 Task: Search one way flight ticket for 5 adults, 2 children, 1 infant in seat and 2 infants on lap in economy from Baton Rouge: Baton Rouge Metropolitan Airport (ryan Field) to Indianapolis: Indianapolis International Airport on 8-5-2023. Choice of flights is Southwest. Number of bags: 6 checked bags. Price is upto 55000. Outbound departure time preference is 13:45.
Action: Mouse moved to (313, 282)
Screenshot: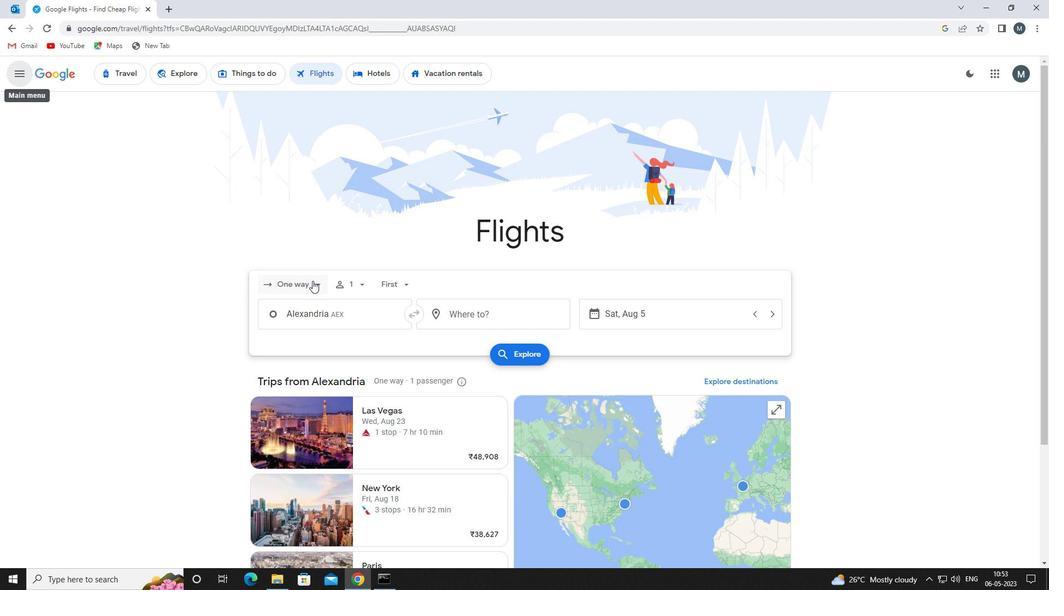 
Action: Mouse pressed left at (313, 282)
Screenshot: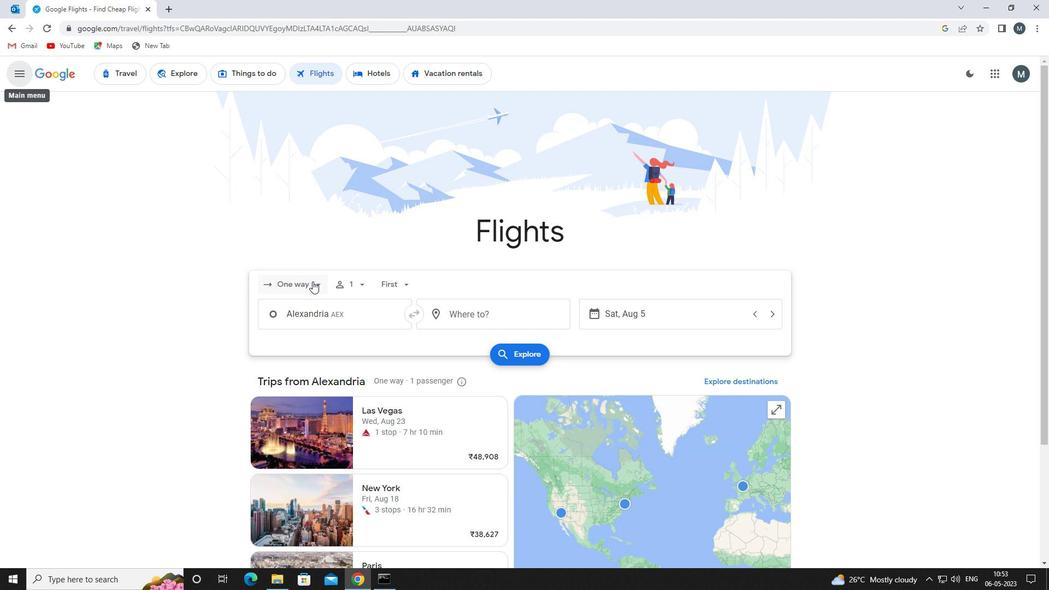 
Action: Mouse moved to (312, 334)
Screenshot: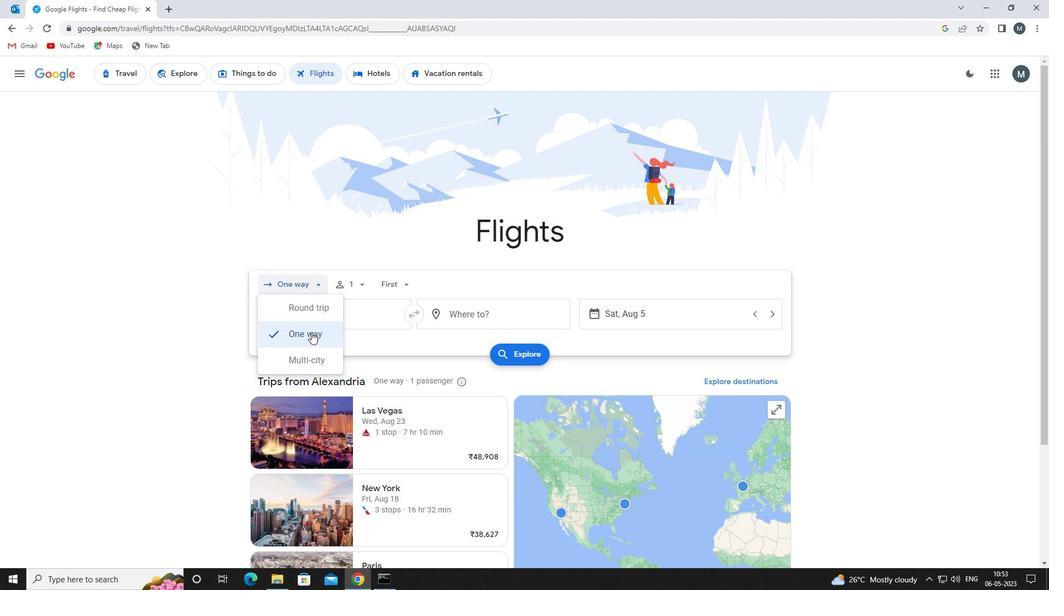 
Action: Mouse pressed left at (312, 334)
Screenshot: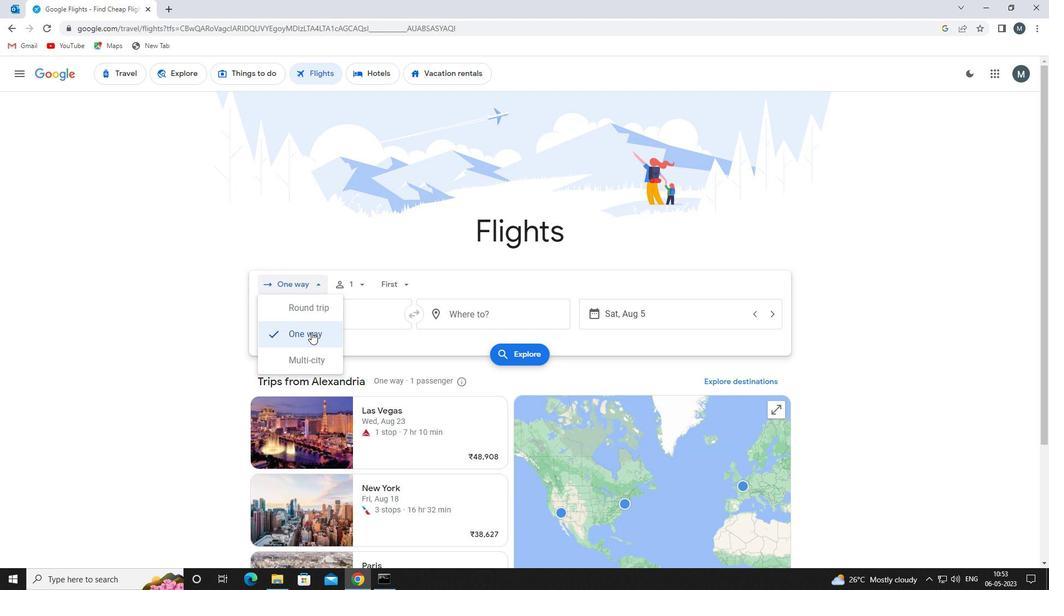 
Action: Mouse moved to (358, 284)
Screenshot: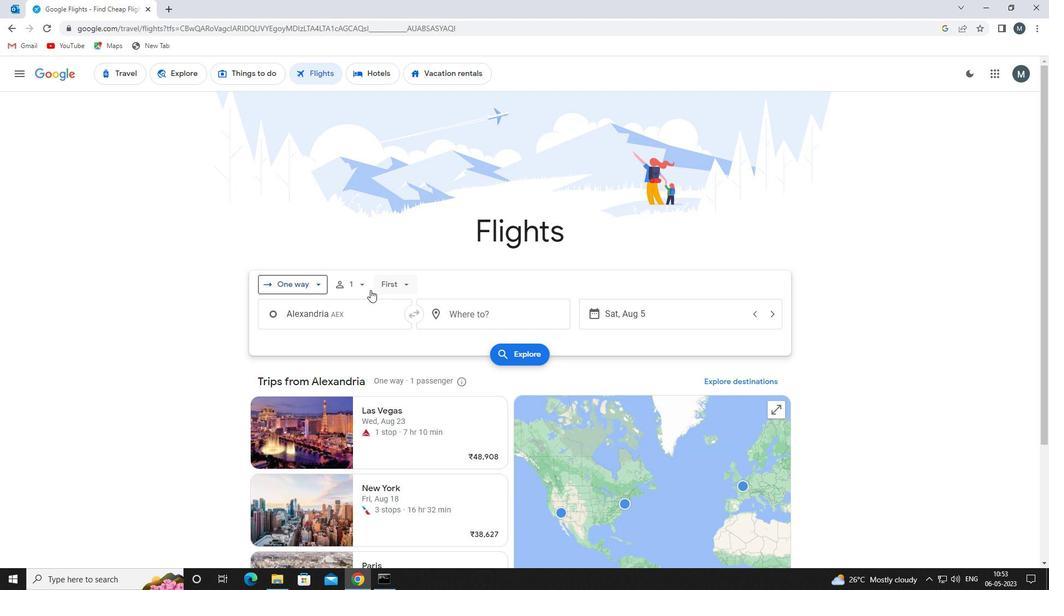 
Action: Mouse pressed left at (358, 284)
Screenshot: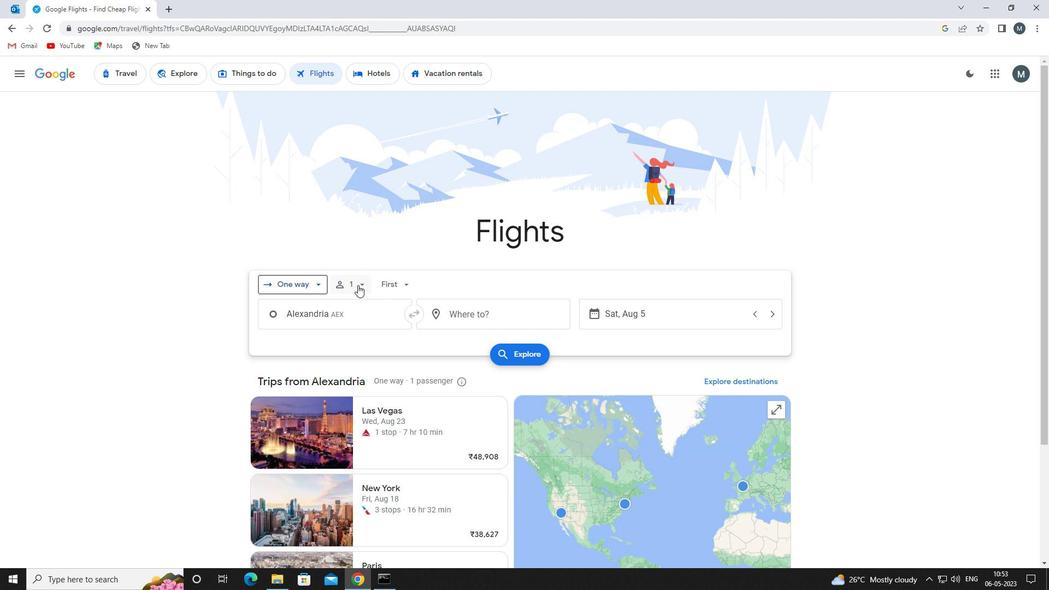 
Action: Mouse moved to (446, 311)
Screenshot: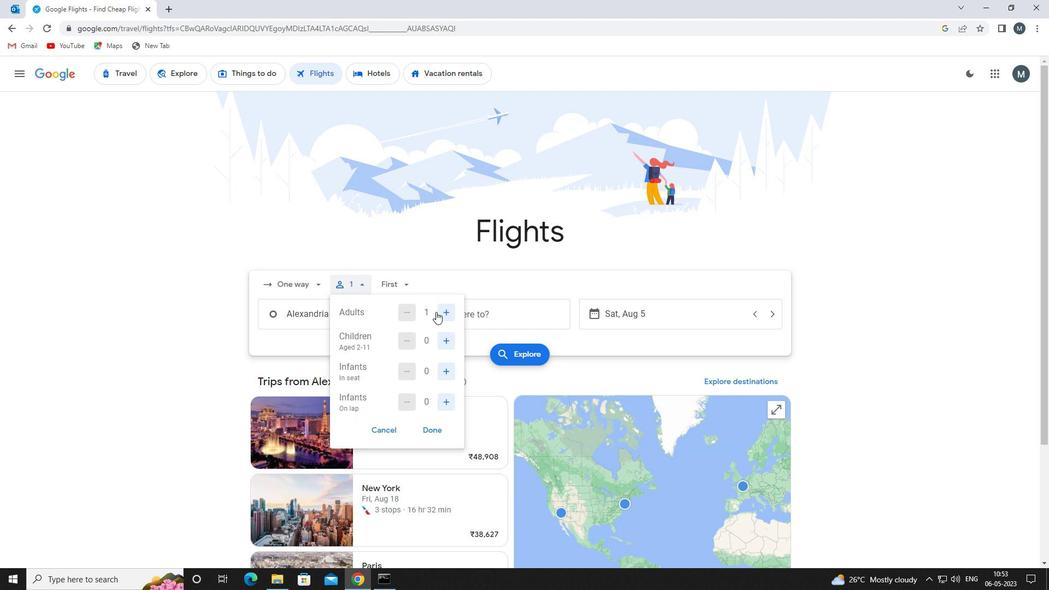 
Action: Mouse pressed left at (446, 311)
Screenshot: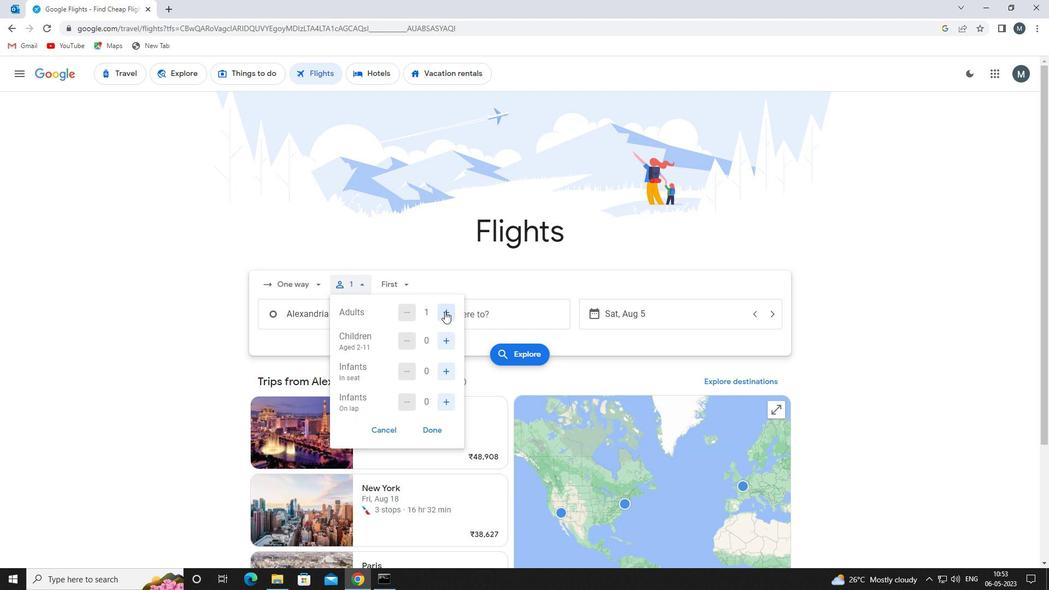 
Action: Mouse pressed left at (446, 311)
Screenshot: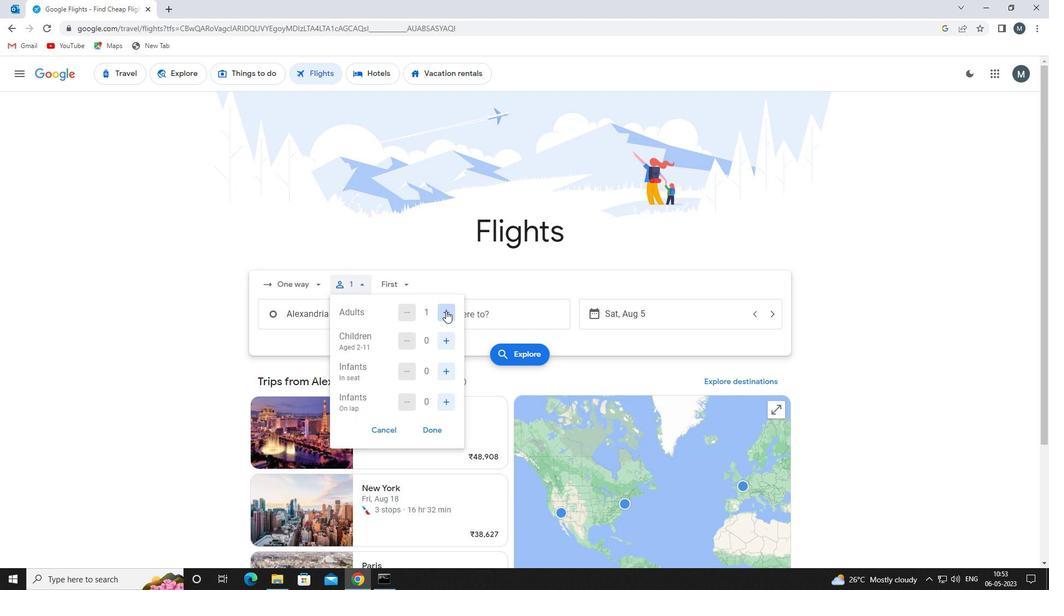
Action: Mouse pressed left at (446, 311)
Screenshot: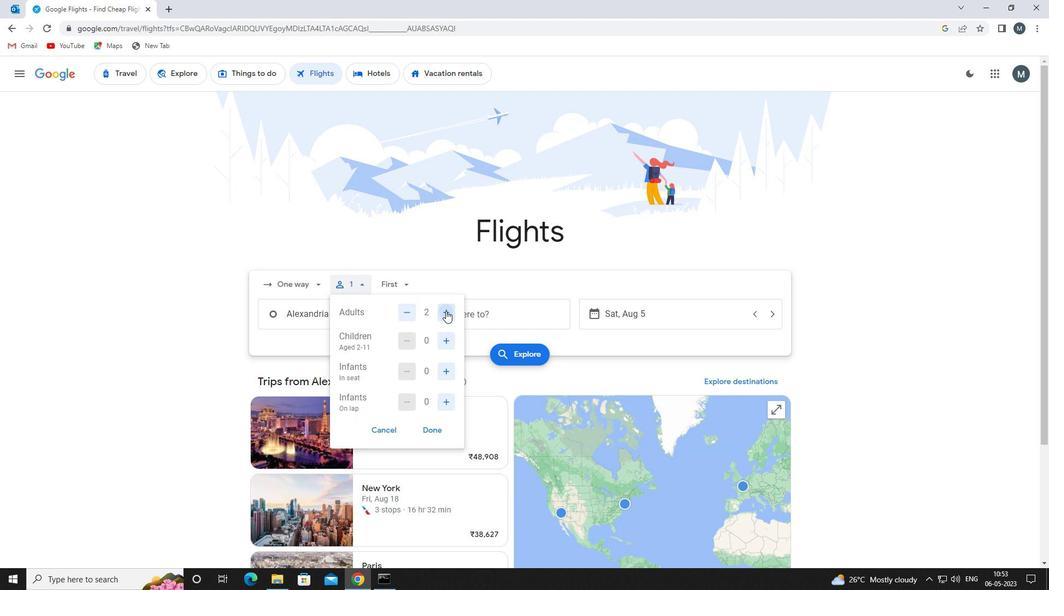 
Action: Mouse pressed left at (446, 311)
Screenshot: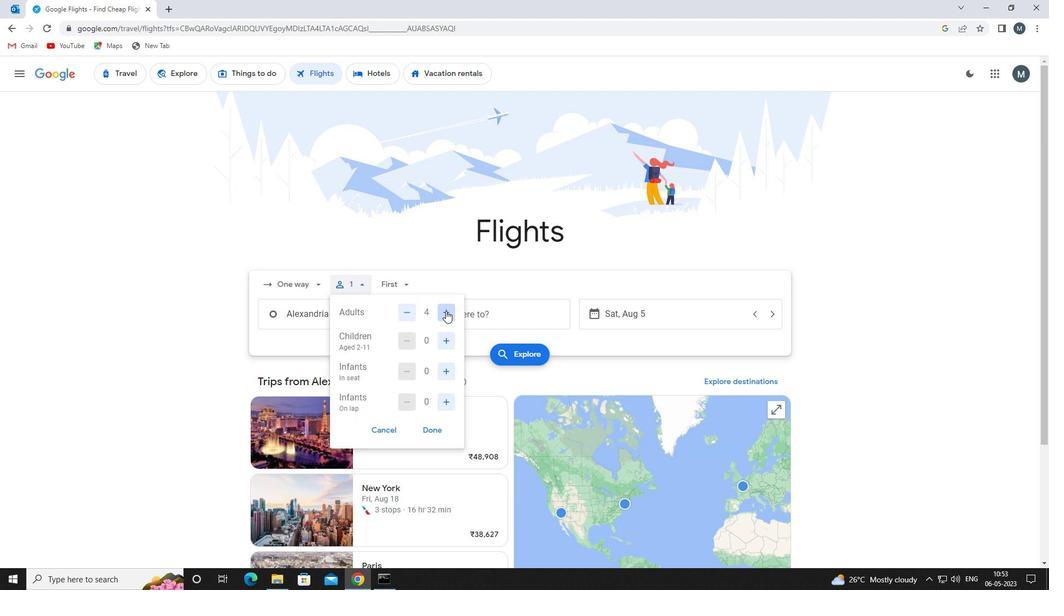 
Action: Mouse moved to (450, 341)
Screenshot: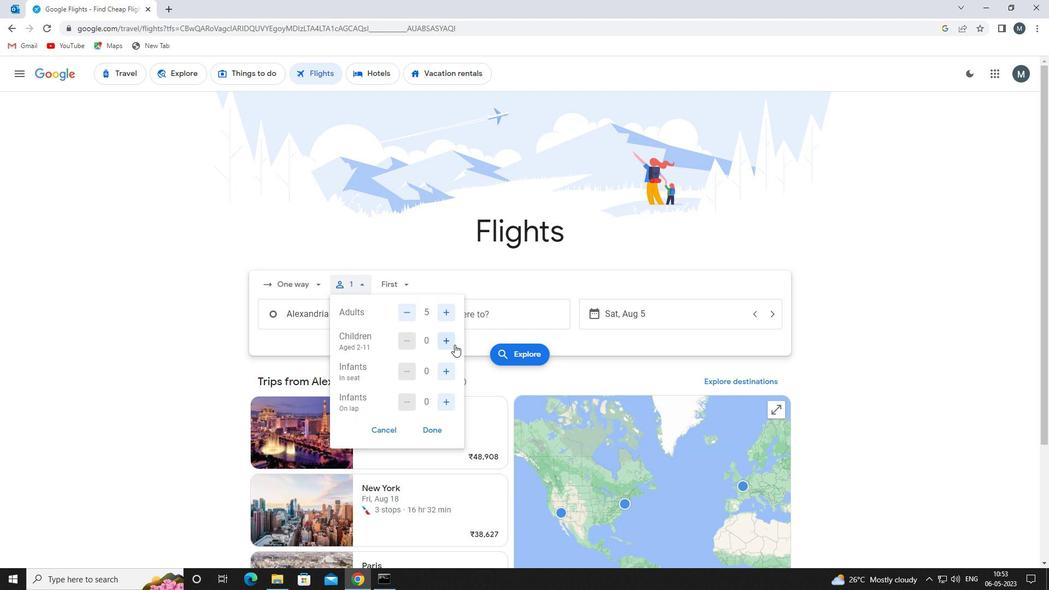 
Action: Mouse pressed left at (450, 341)
Screenshot: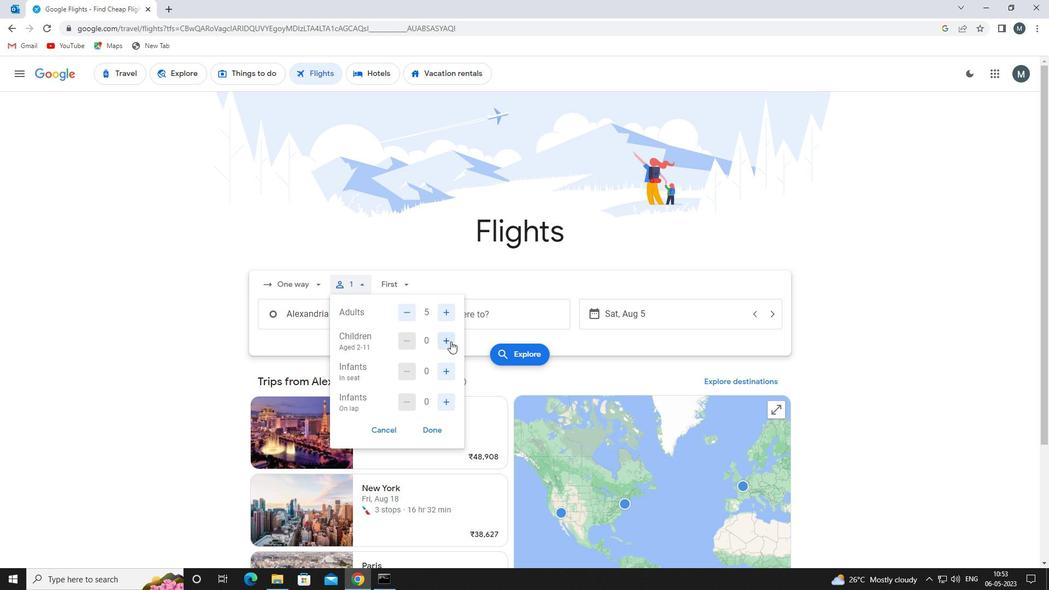
Action: Mouse pressed left at (450, 341)
Screenshot: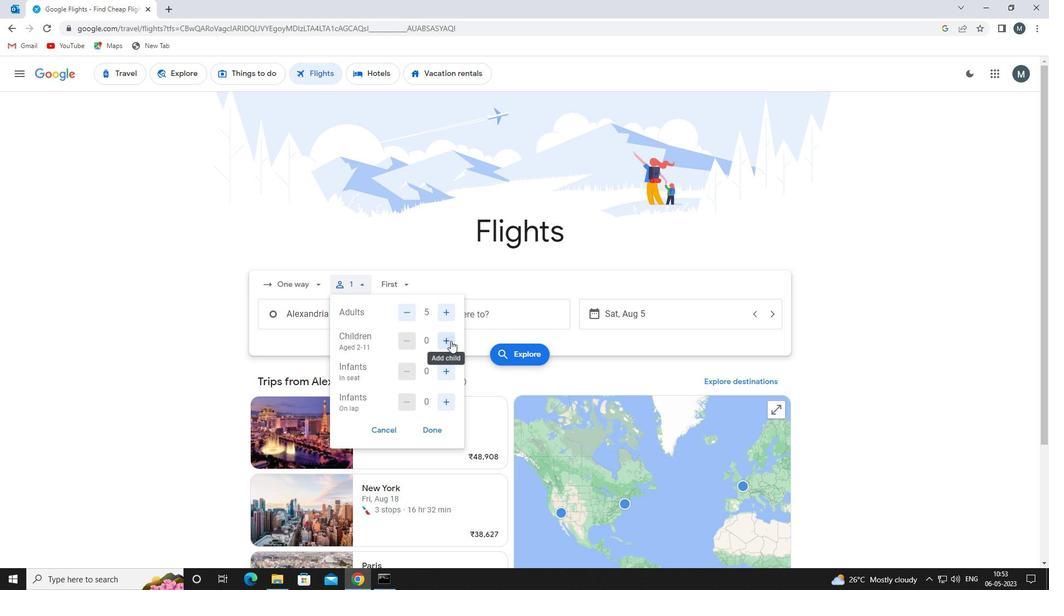 
Action: Mouse moved to (452, 375)
Screenshot: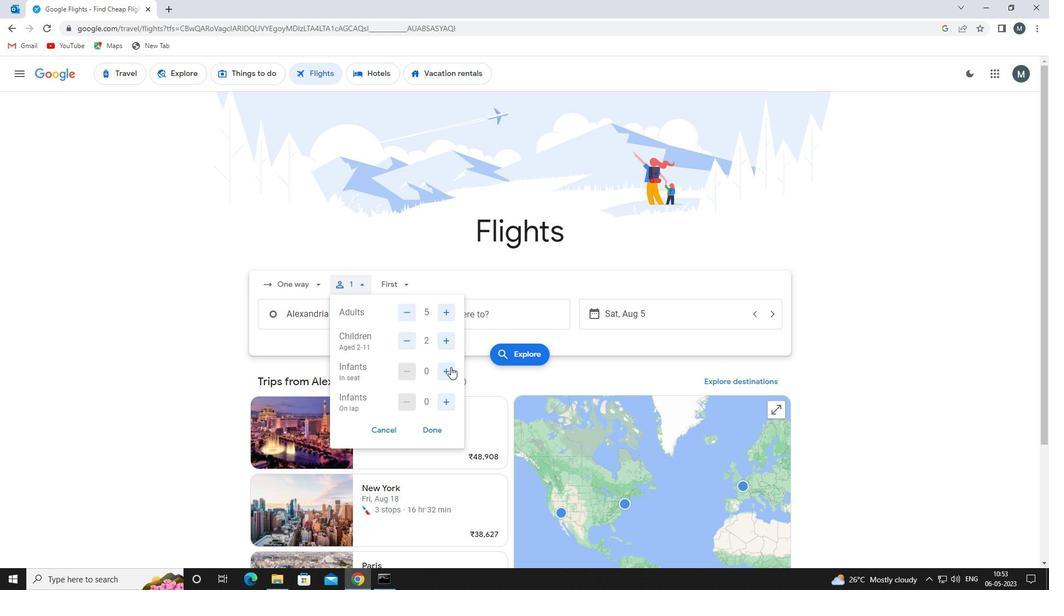 
Action: Mouse pressed left at (452, 375)
Screenshot: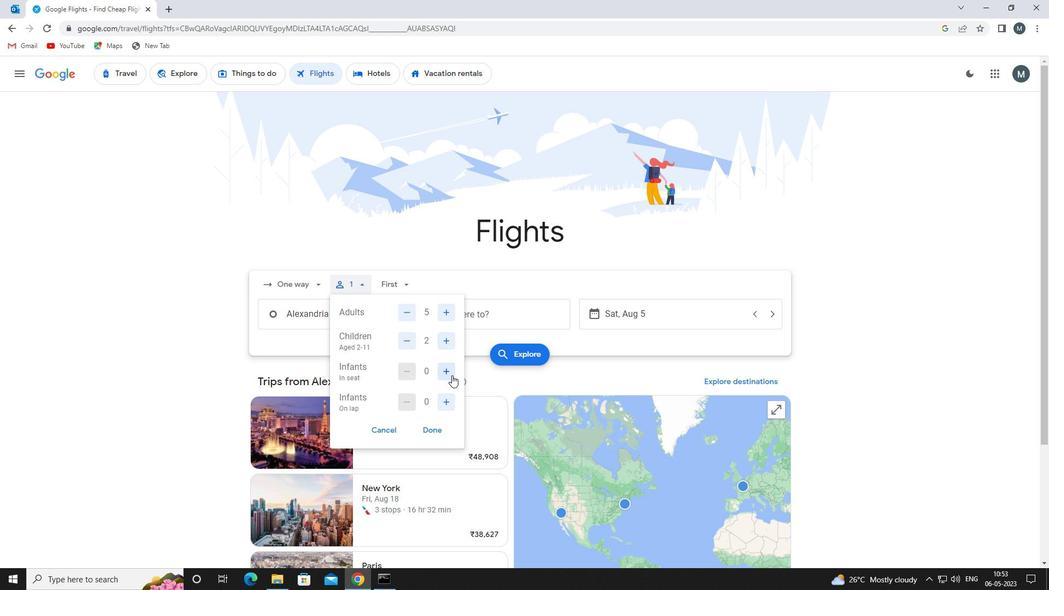 
Action: Mouse moved to (449, 397)
Screenshot: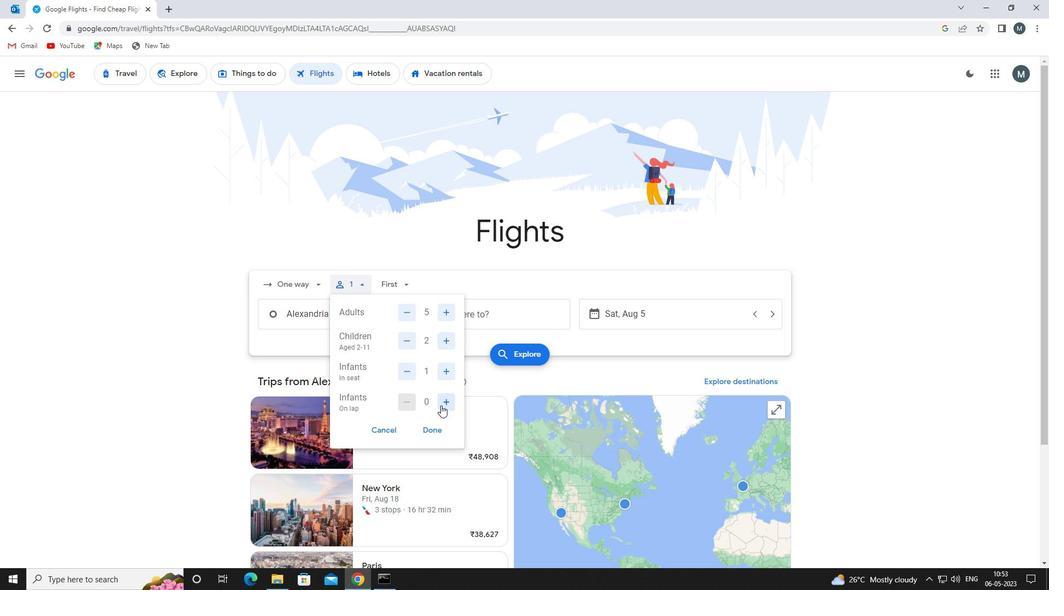 
Action: Mouse pressed left at (449, 397)
Screenshot: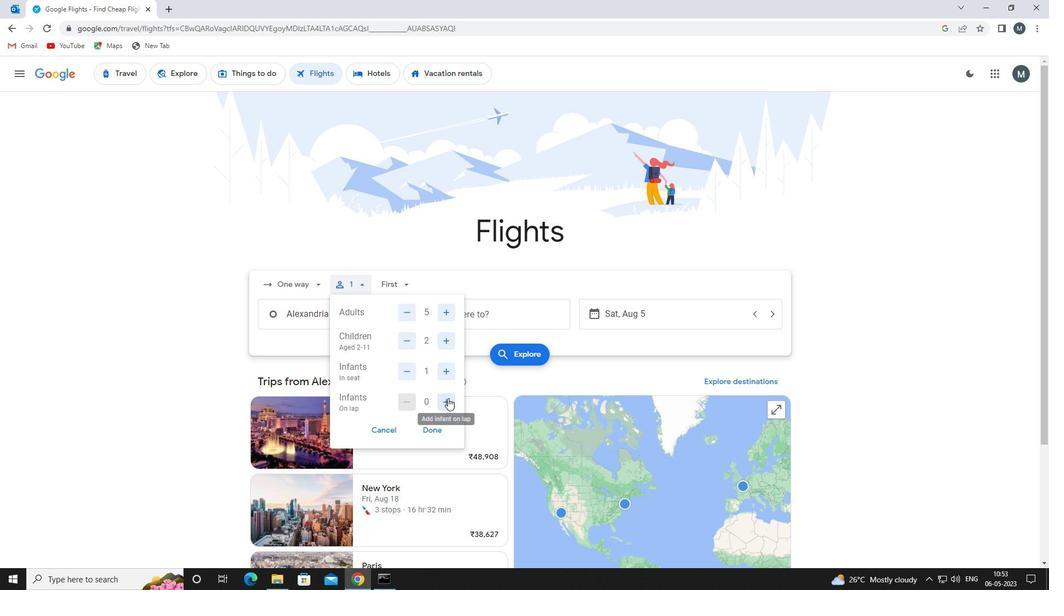 
Action: Mouse pressed left at (449, 397)
Screenshot: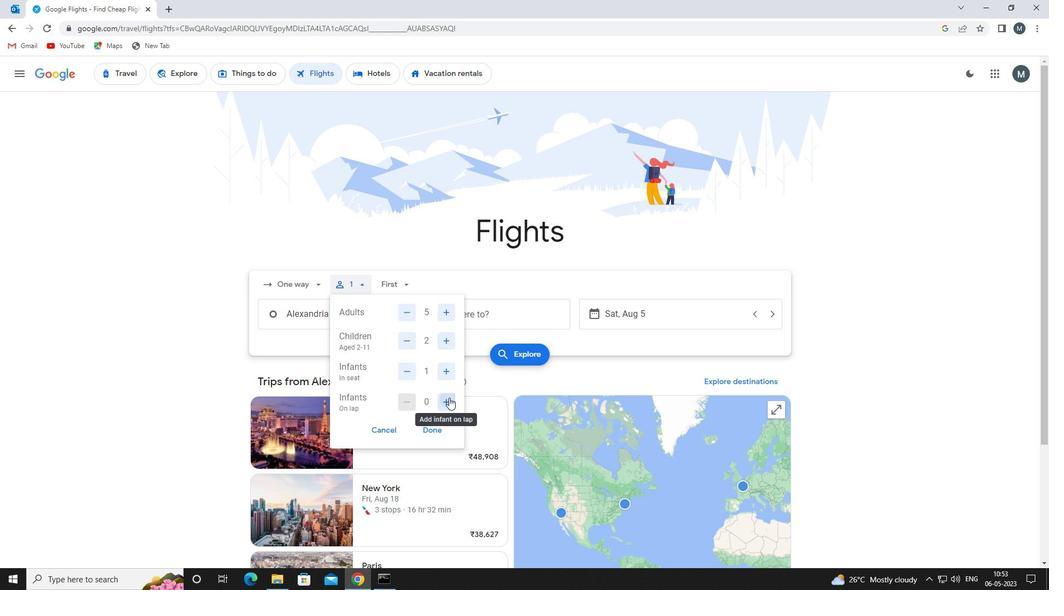 
Action: Mouse moved to (405, 403)
Screenshot: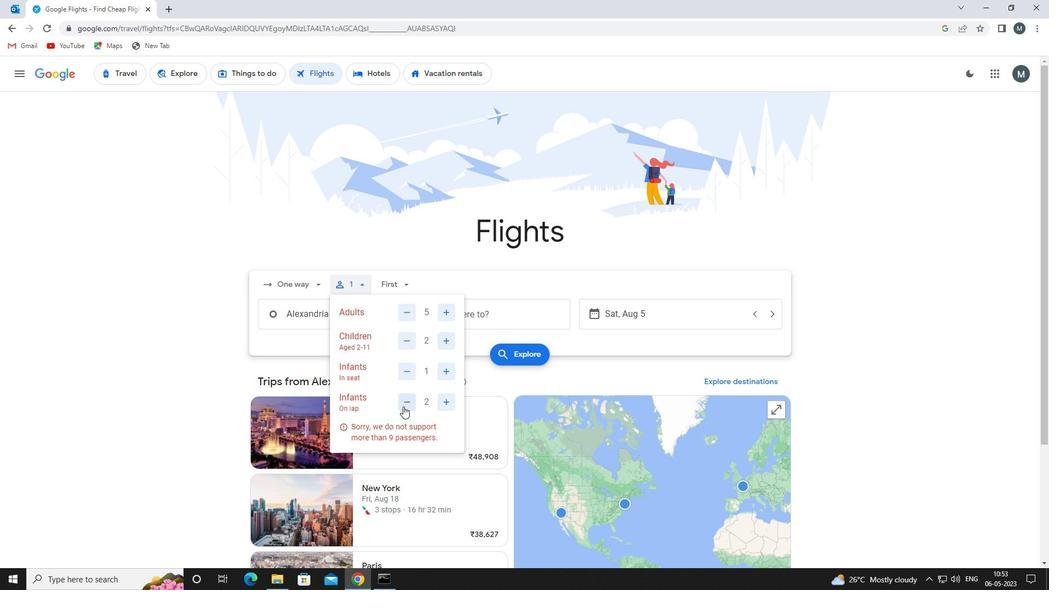 
Action: Mouse pressed left at (405, 403)
Screenshot: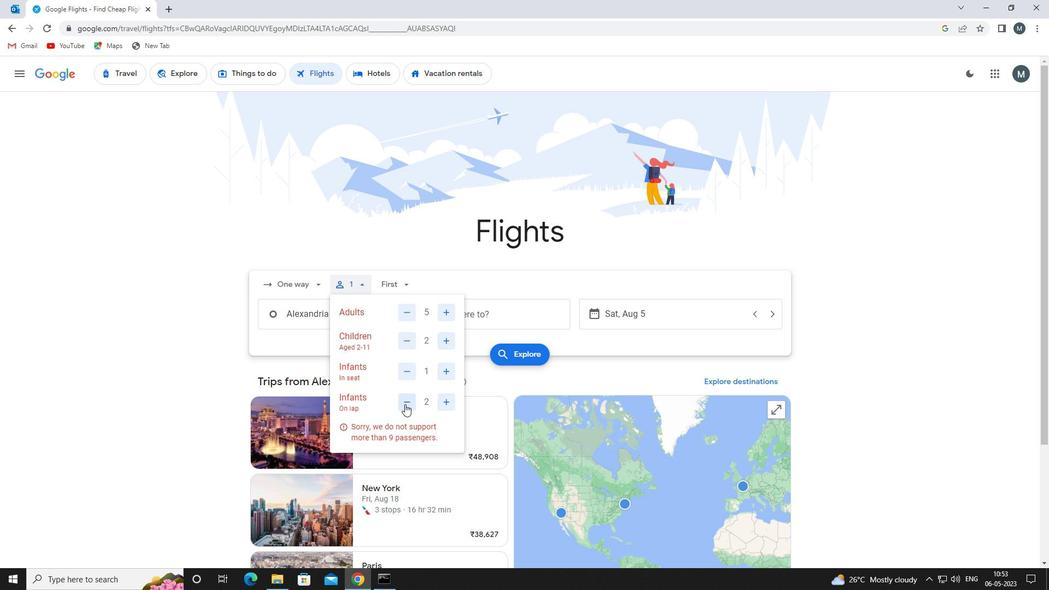 
Action: Mouse moved to (432, 433)
Screenshot: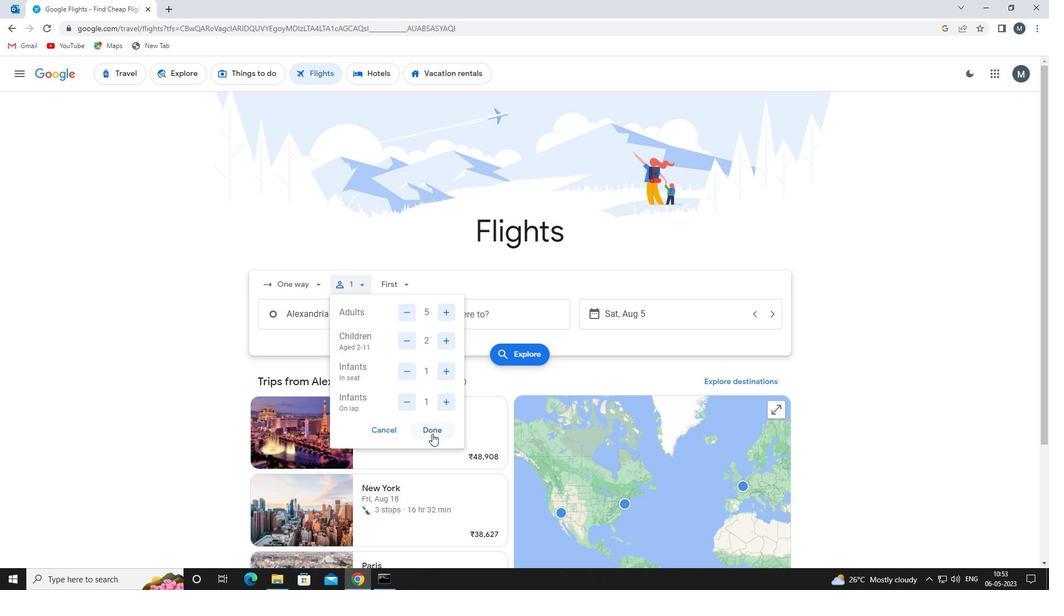 
Action: Mouse pressed left at (432, 433)
Screenshot: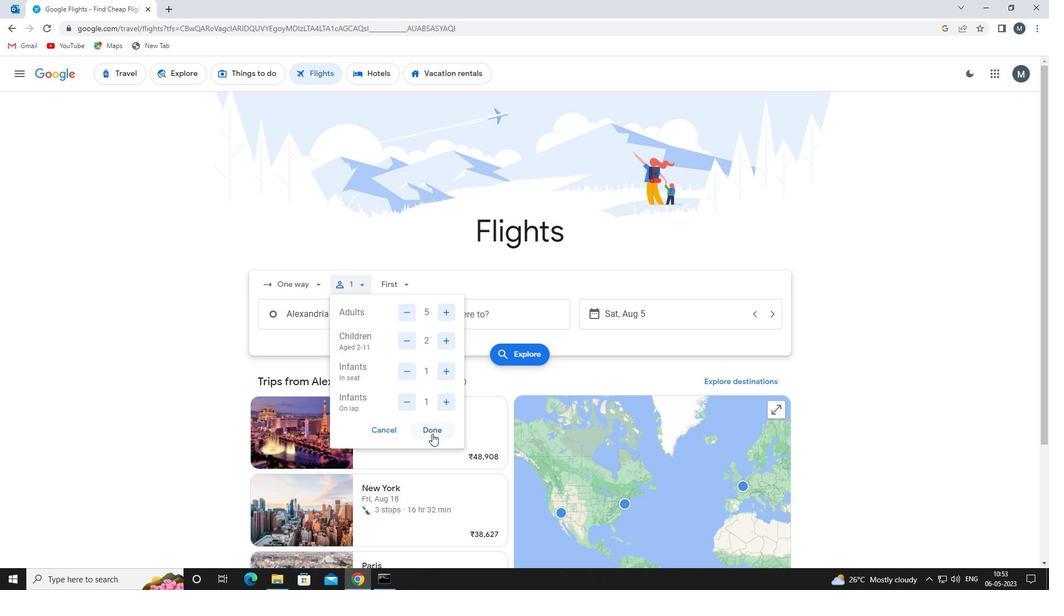
Action: Mouse moved to (402, 286)
Screenshot: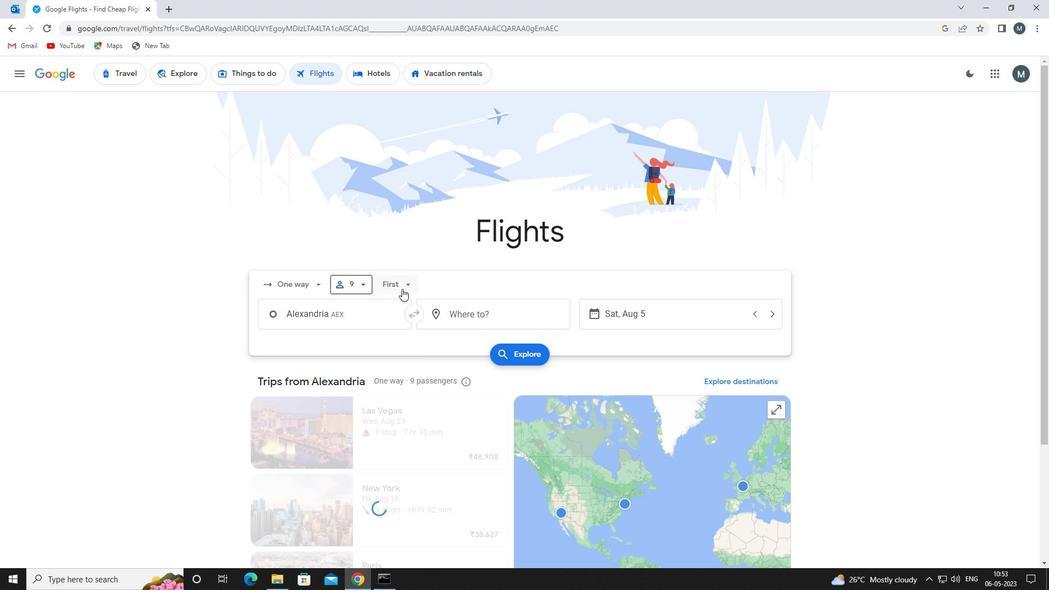 
Action: Mouse pressed left at (402, 286)
Screenshot: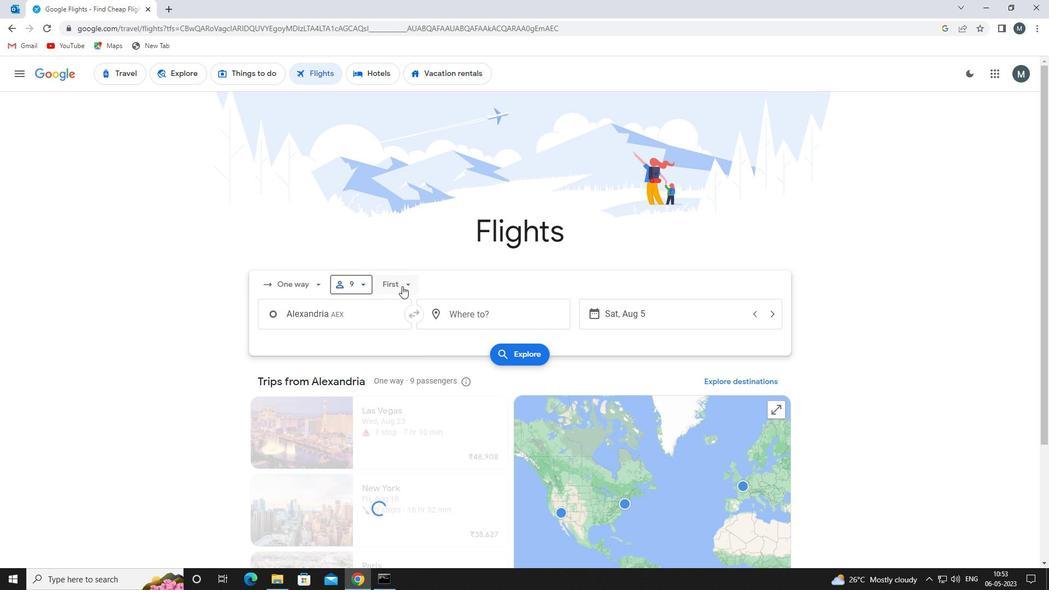 
Action: Mouse moved to (429, 304)
Screenshot: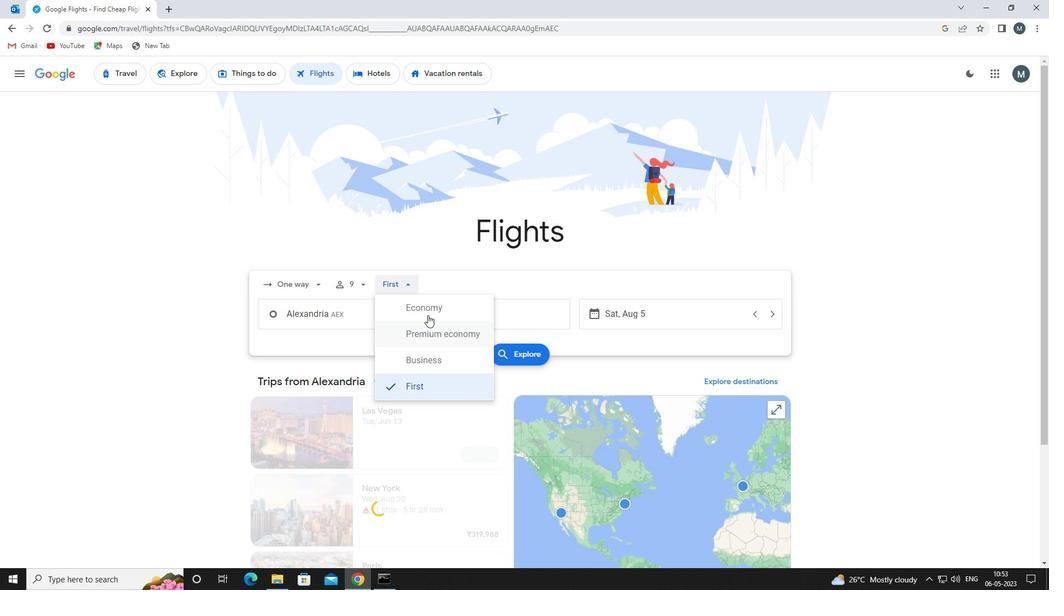 
Action: Mouse pressed left at (429, 304)
Screenshot: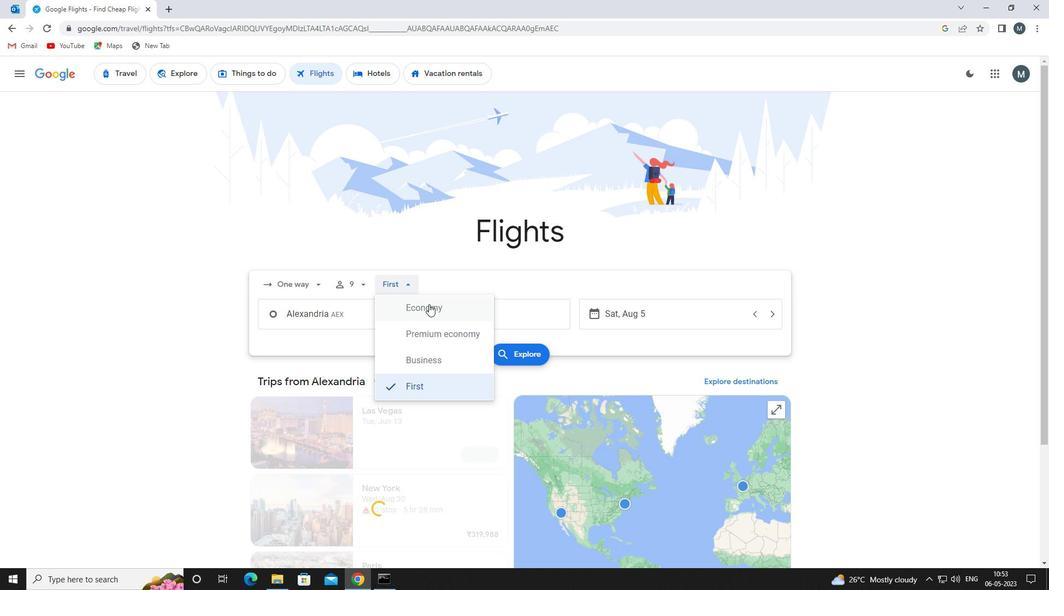 
Action: Mouse moved to (352, 320)
Screenshot: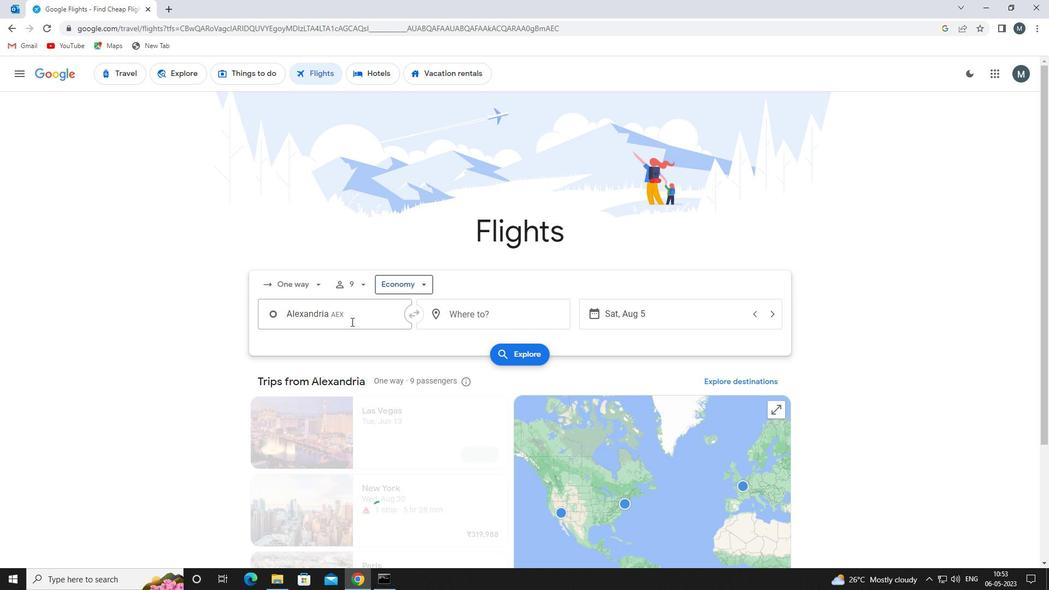 
Action: Mouse pressed left at (352, 320)
Screenshot: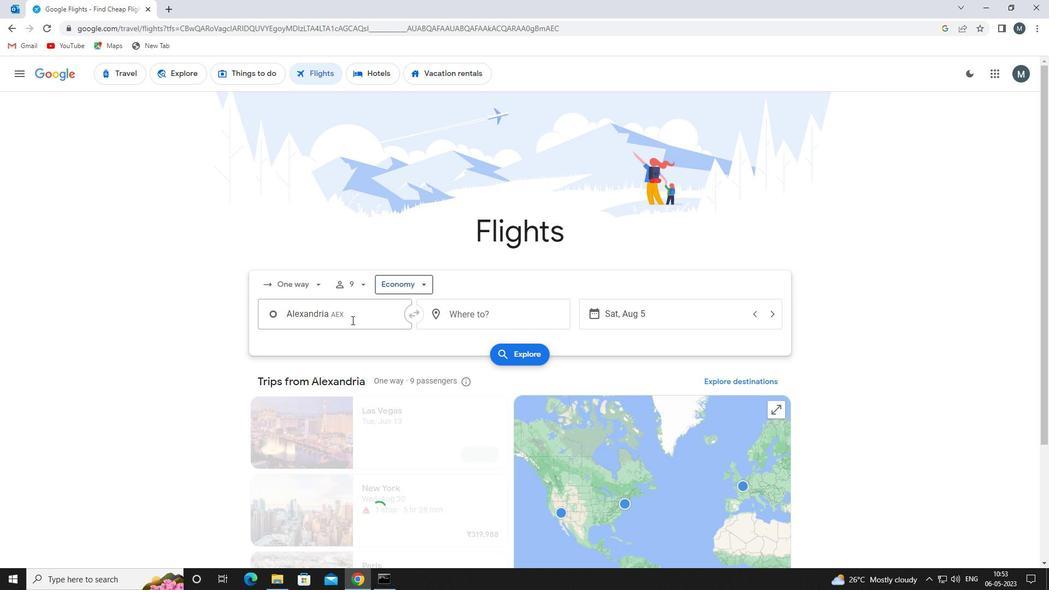 
Action: Mouse moved to (352, 319)
Screenshot: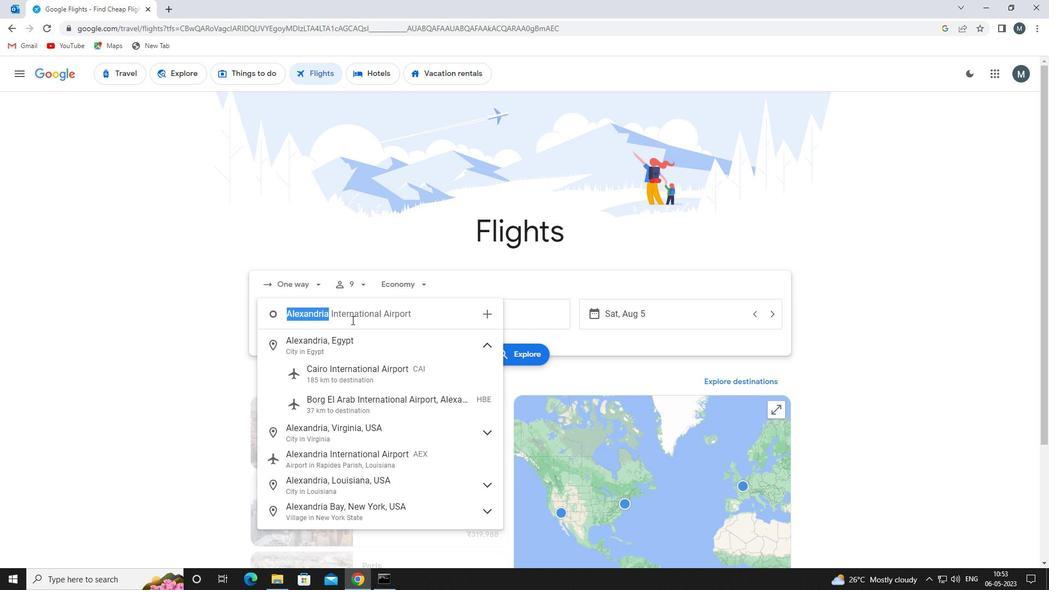 
Action: Key pressed baton<Key.space>
Screenshot: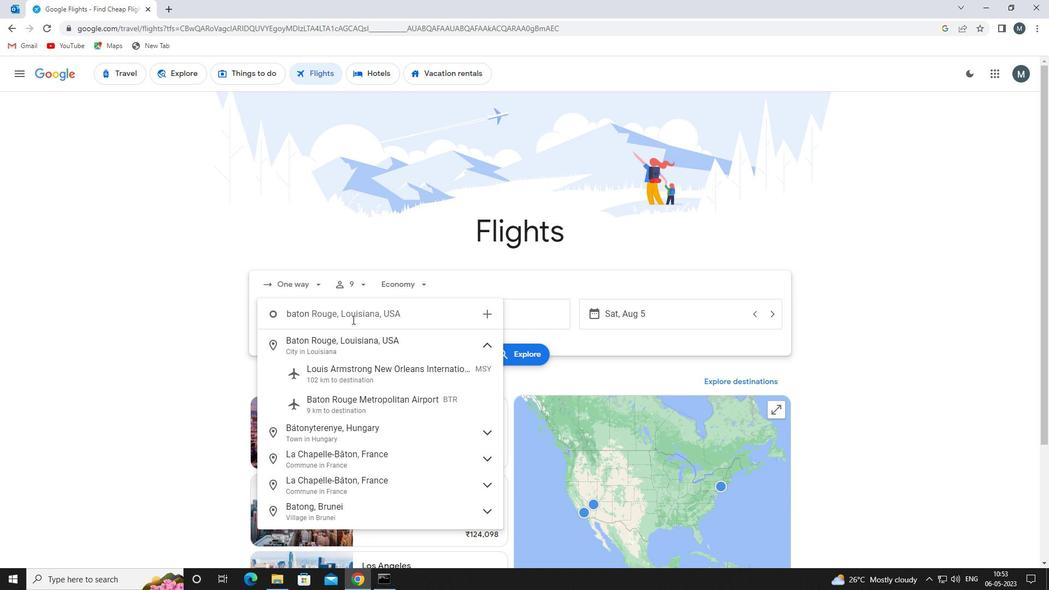 
Action: Mouse moved to (375, 405)
Screenshot: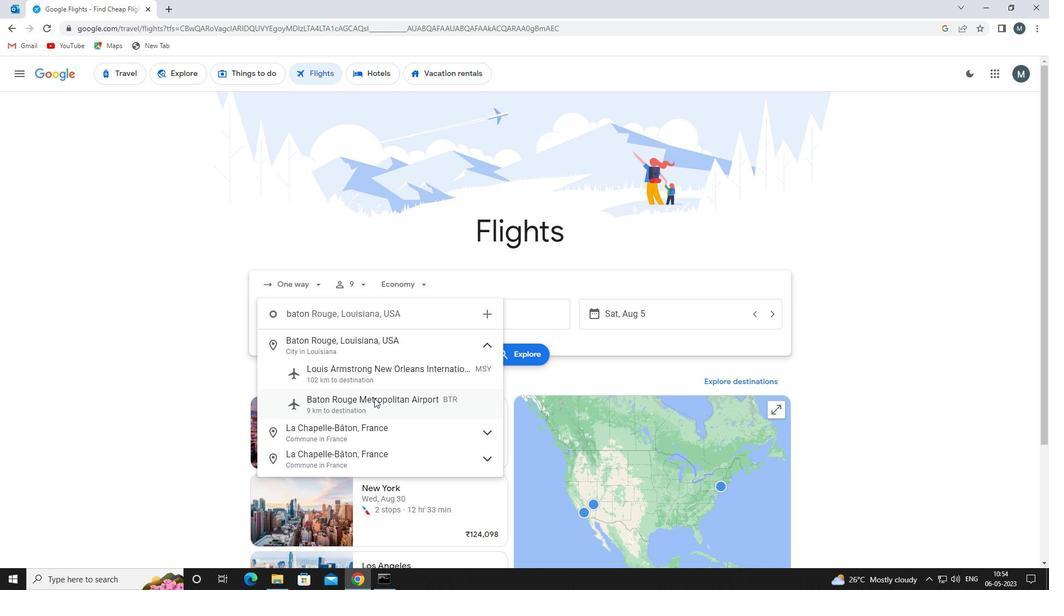 
Action: Mouse pressed left at (375, 405)
Screenshot: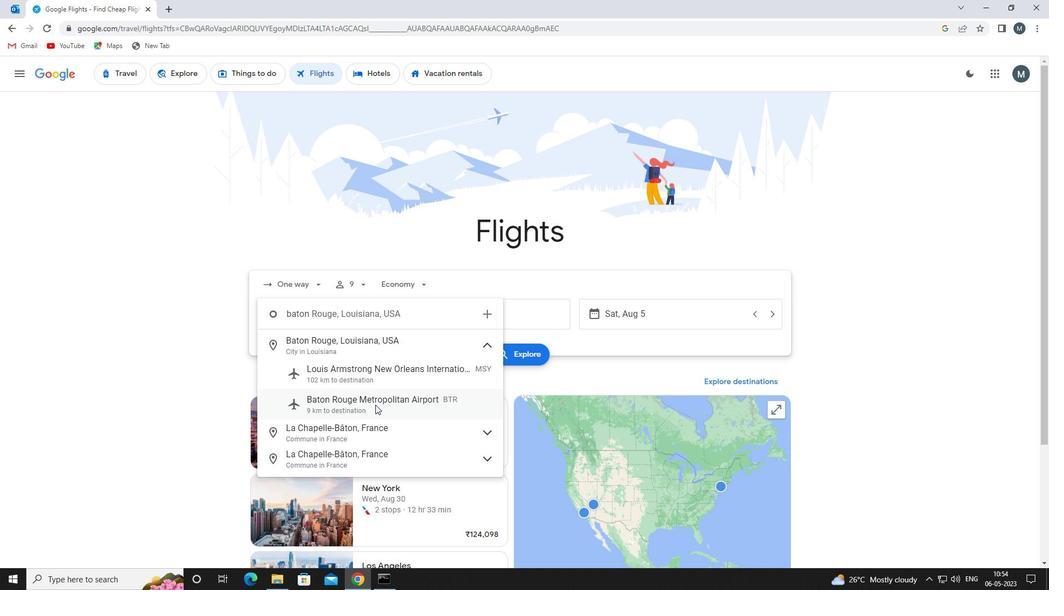 
Action: Mouse moved to (481, 315)
Screenshot: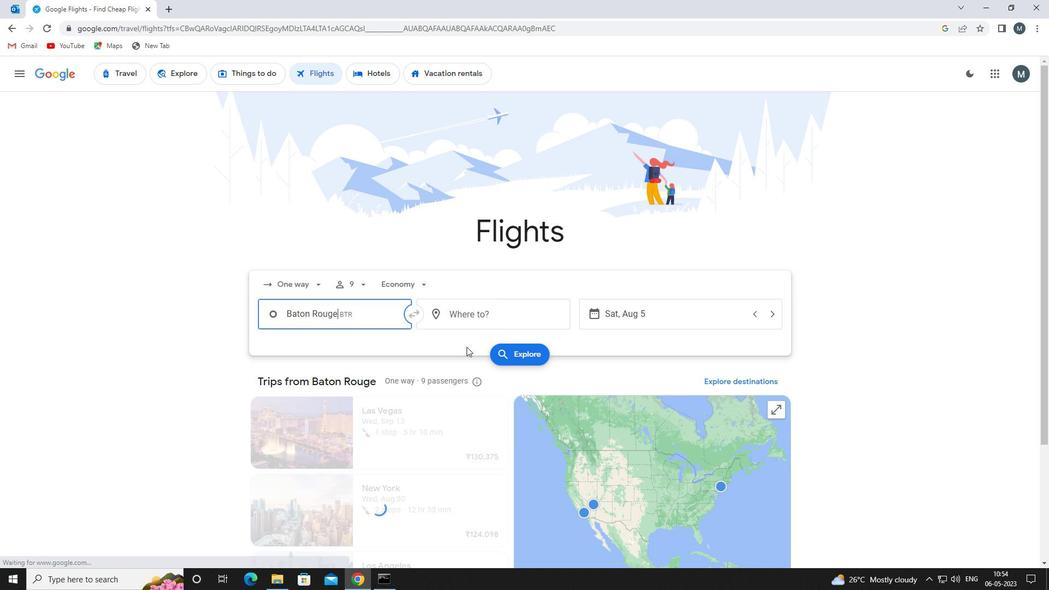 
Action: Mouse pressed left at (481, 315)
Screenshot: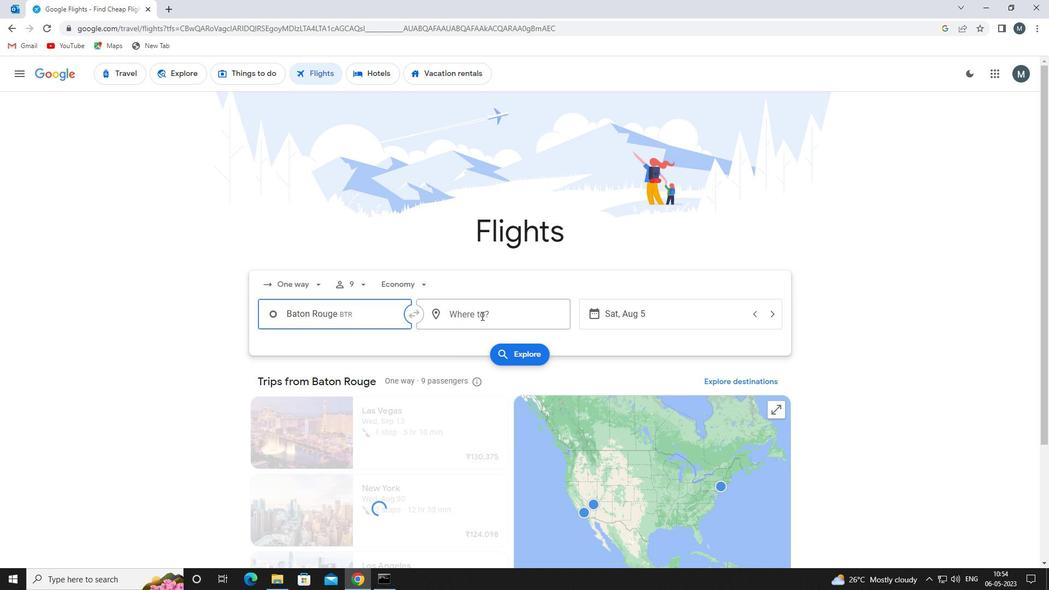 
Action: Key pressed indiana<Key.space>po<Key.backspace><Key.backspace><Key.backspace>poli
Screenshot: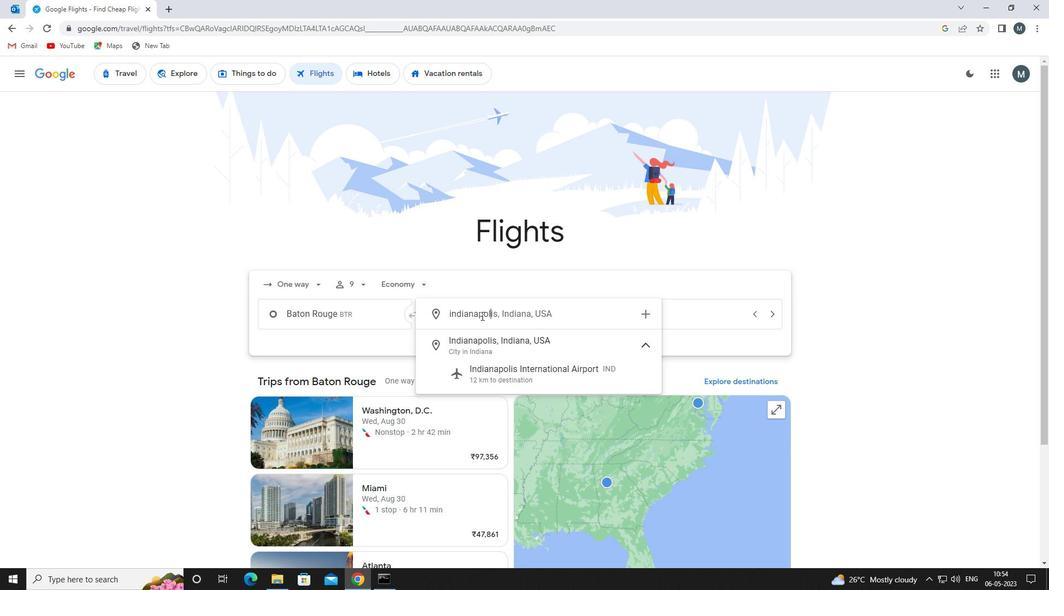 
Action: Mouse moved to (549, 380)
Screenshot: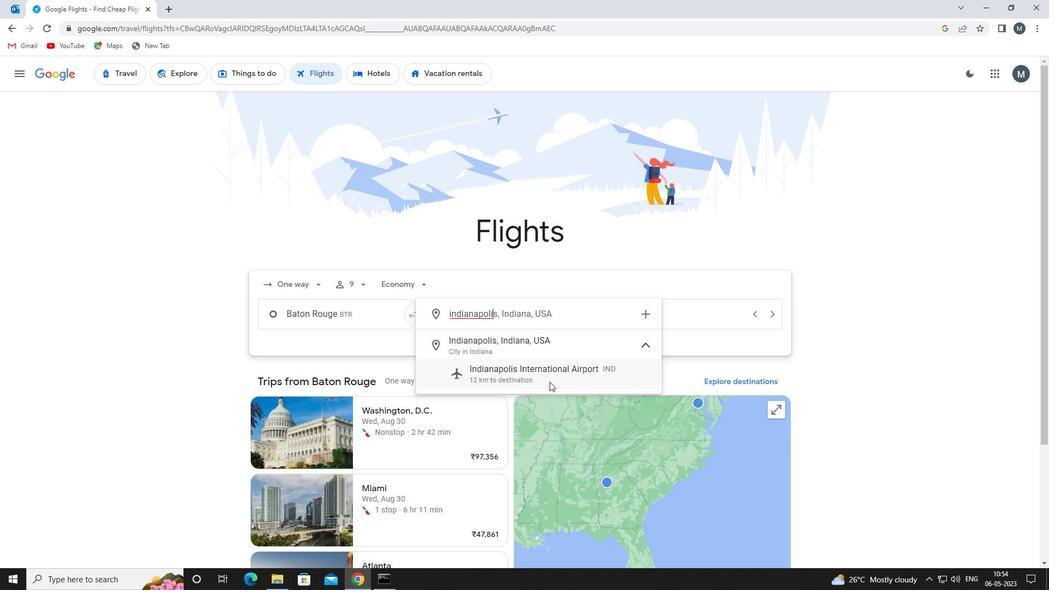 
Action: Mouse pressed left at (549, 380)
Screenshot: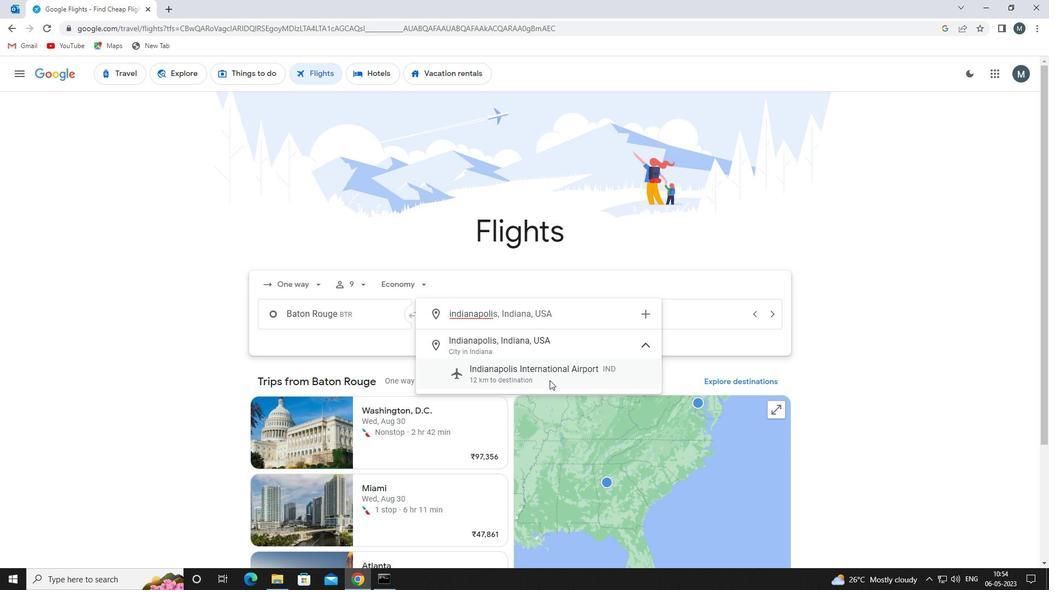 
Action: Mouse moved to (612, 309)
Screenshot: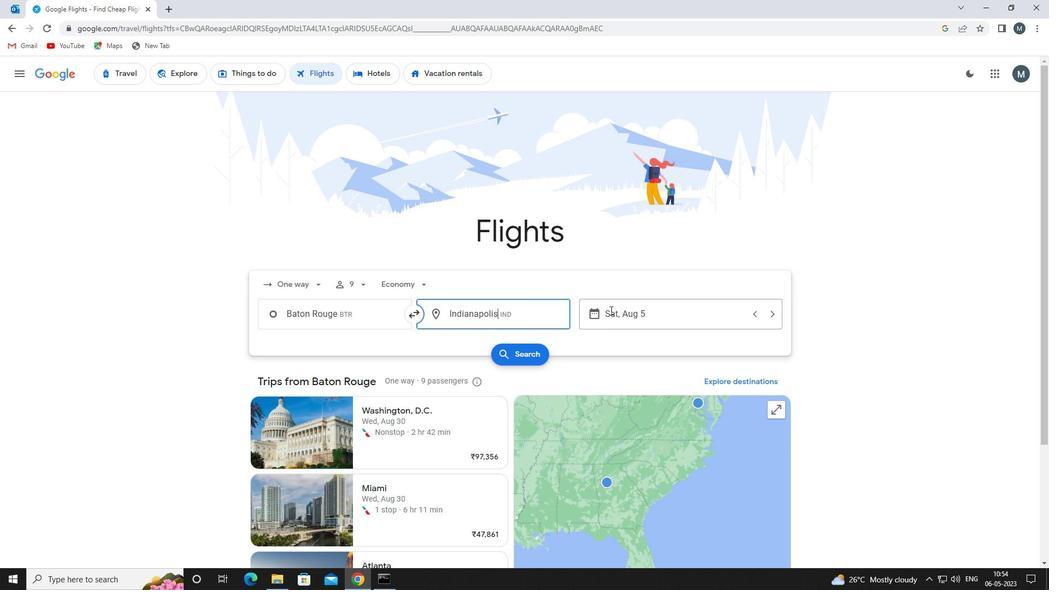 
Action: Mouse pressed left at (612, 309)
Screenshot: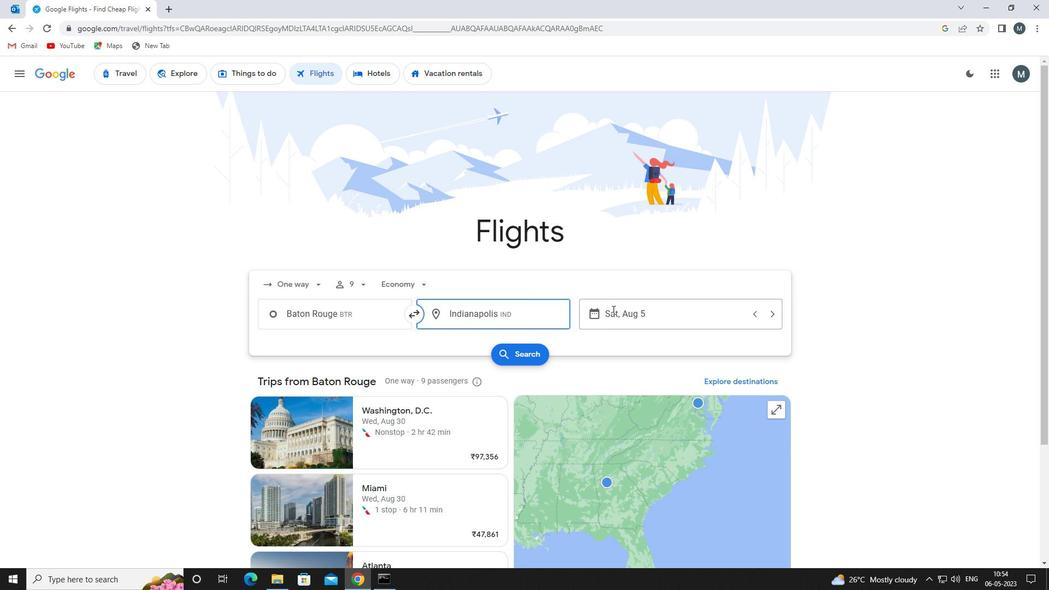 
Action: Mouse moved to (536, 347)
Screenshot: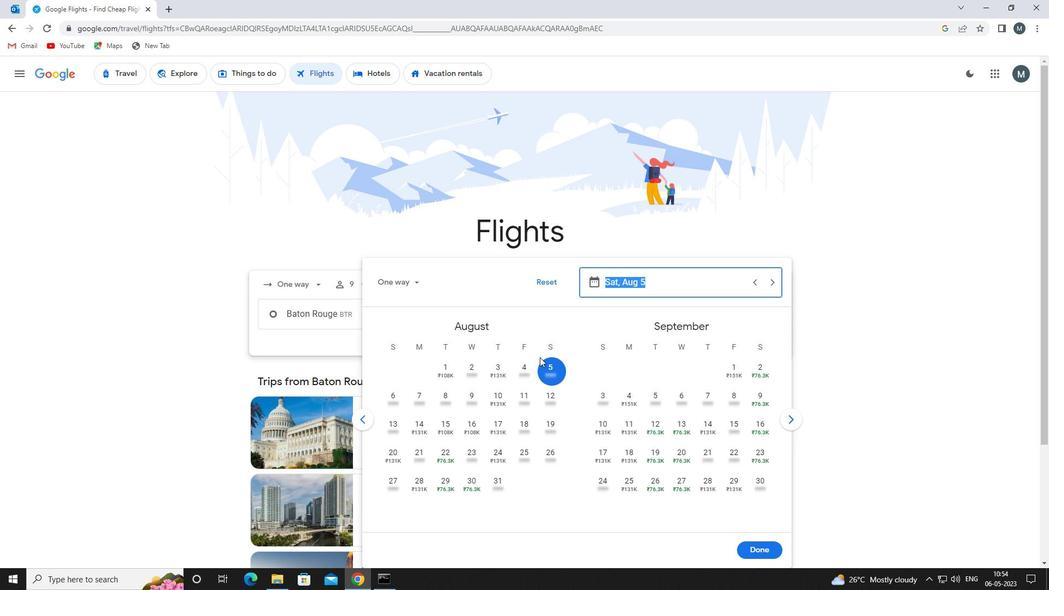 
Action: Mouse scrolled (536, 347) with delta (0, 0)
Screenshot: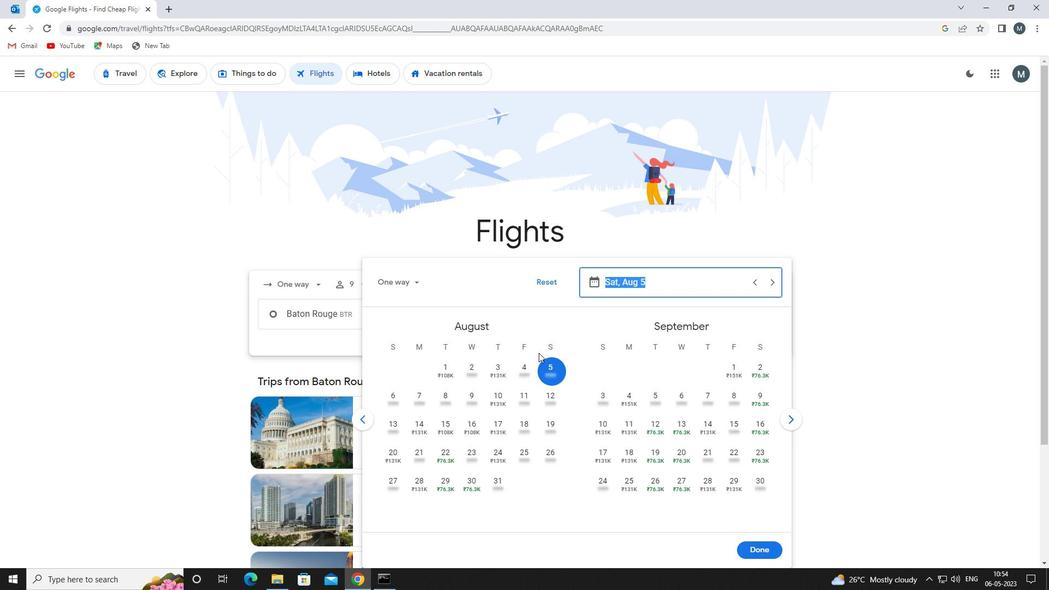 
Action: Mouse moved to (547, 317)
Screenshot: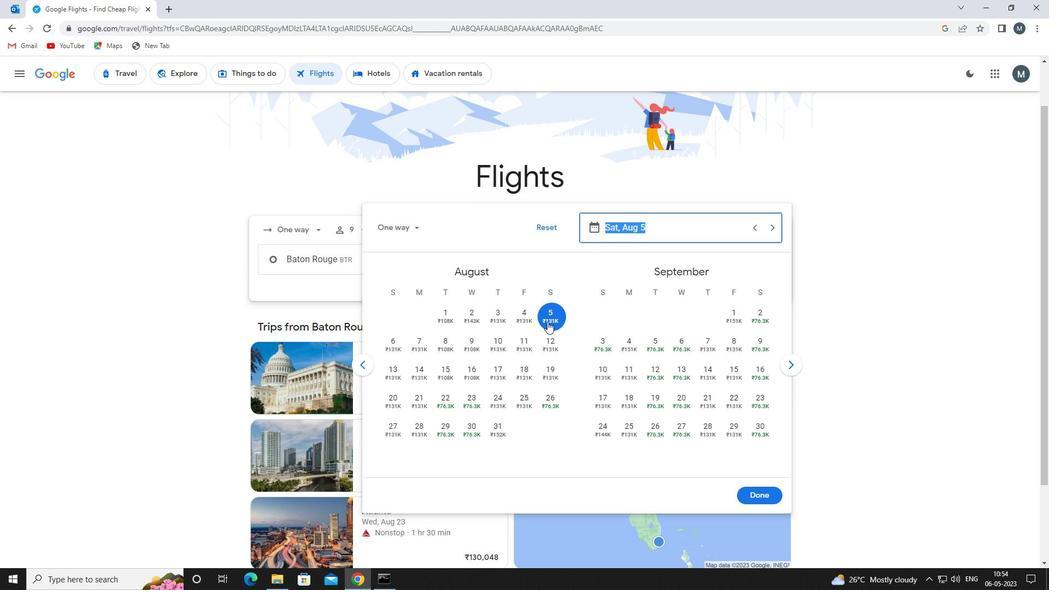 
Action: Mouse pressed left at (547, 317)
Screenshot: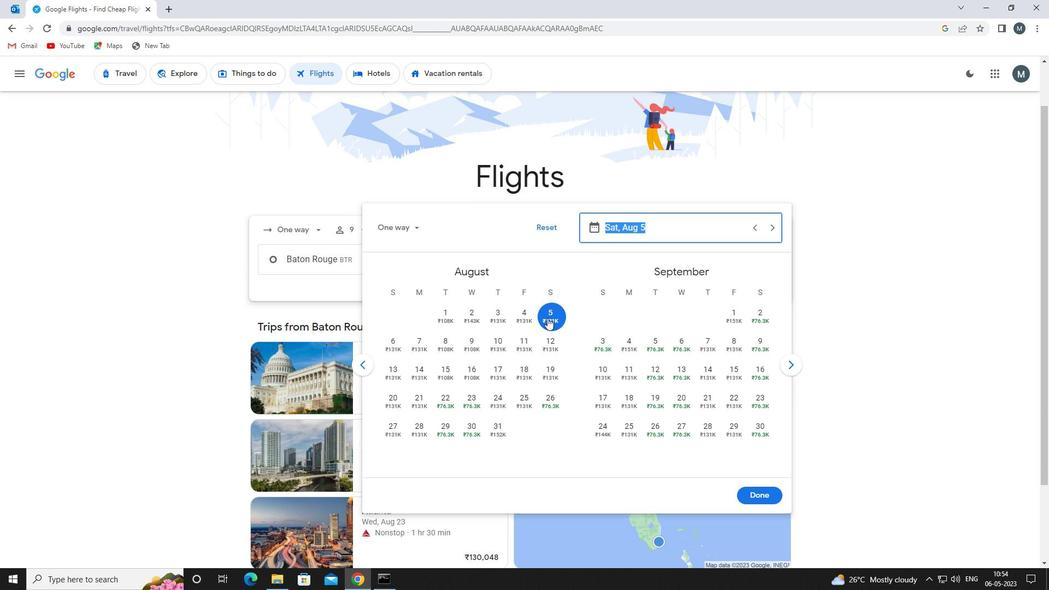 
Action: Mouse moved to (743, 493)
Screenshot: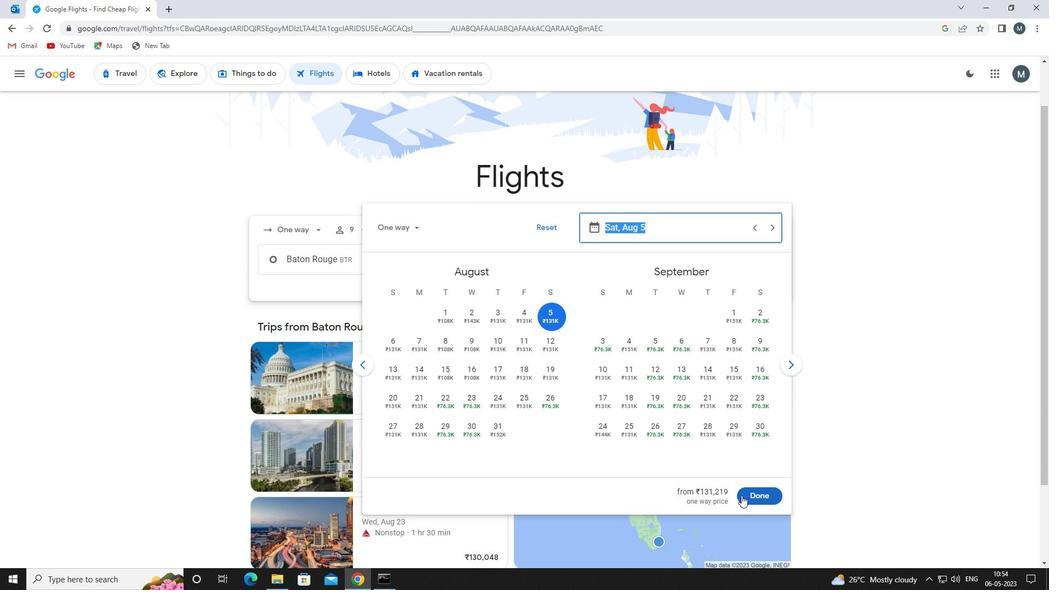 
Action: Mouse pressed left at (743, 493)
Screenshot: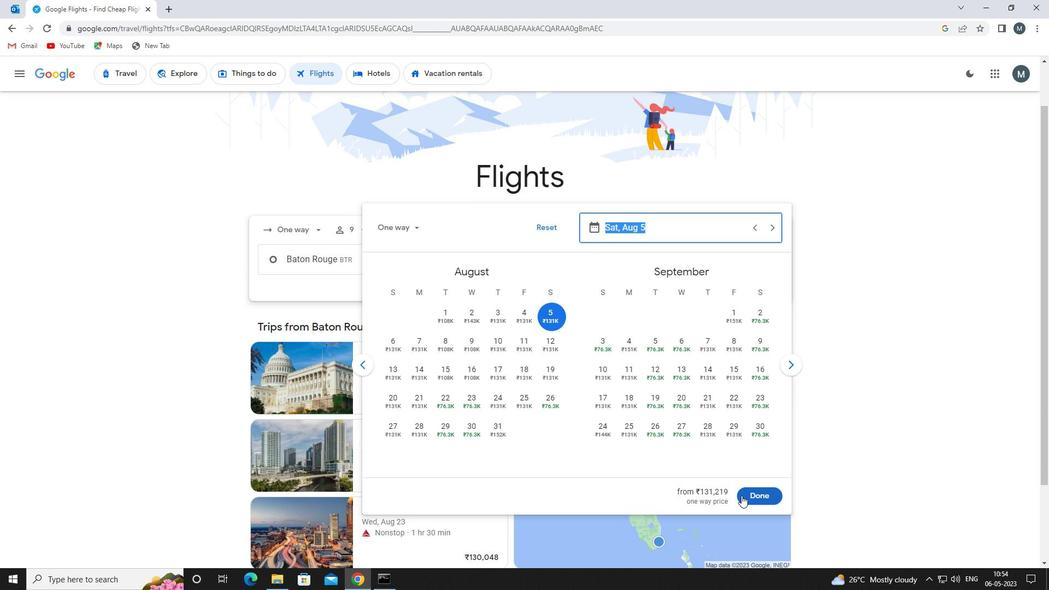 
Action: Mouse moved to (518, 300)
Screenshot: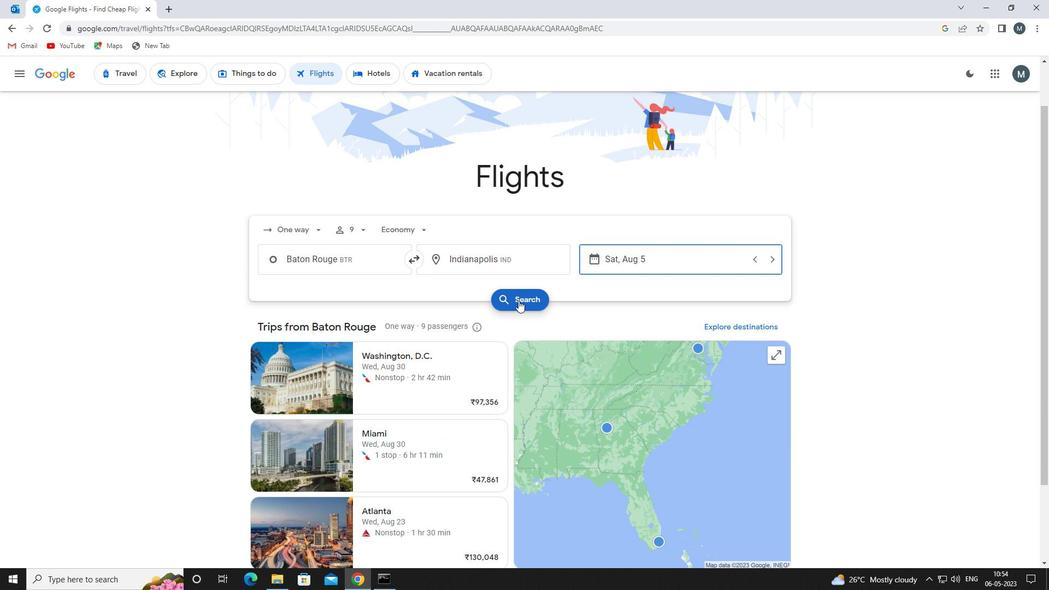 
Action: Mouse pressed left at (518, 300)
Screenshot: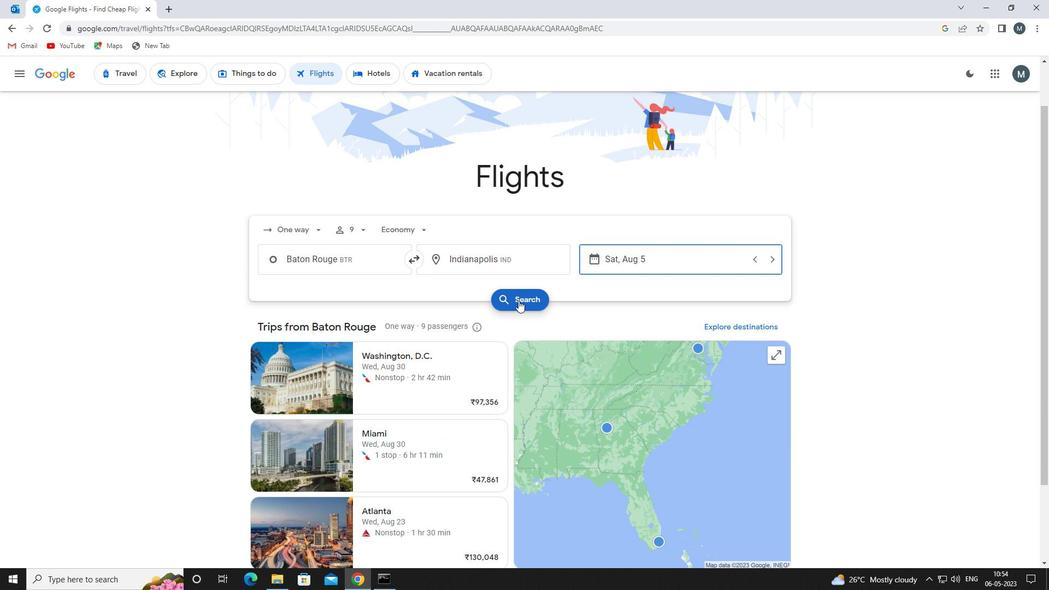 
Action: Mouse moved to (273, 175)
Screenshot: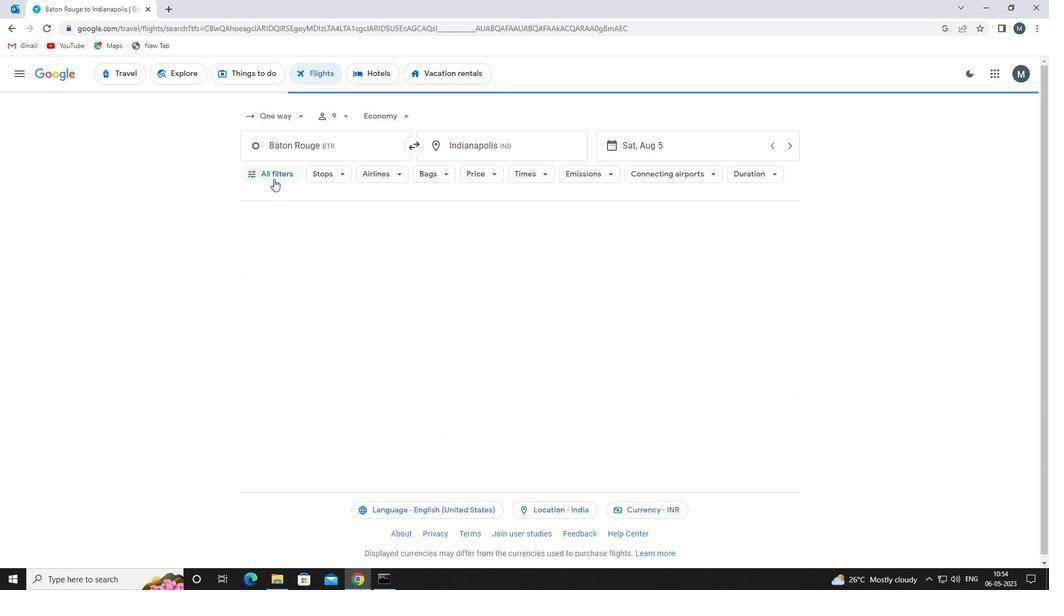 
Action: Mouse pressed left at (273, 175)
Screenshot: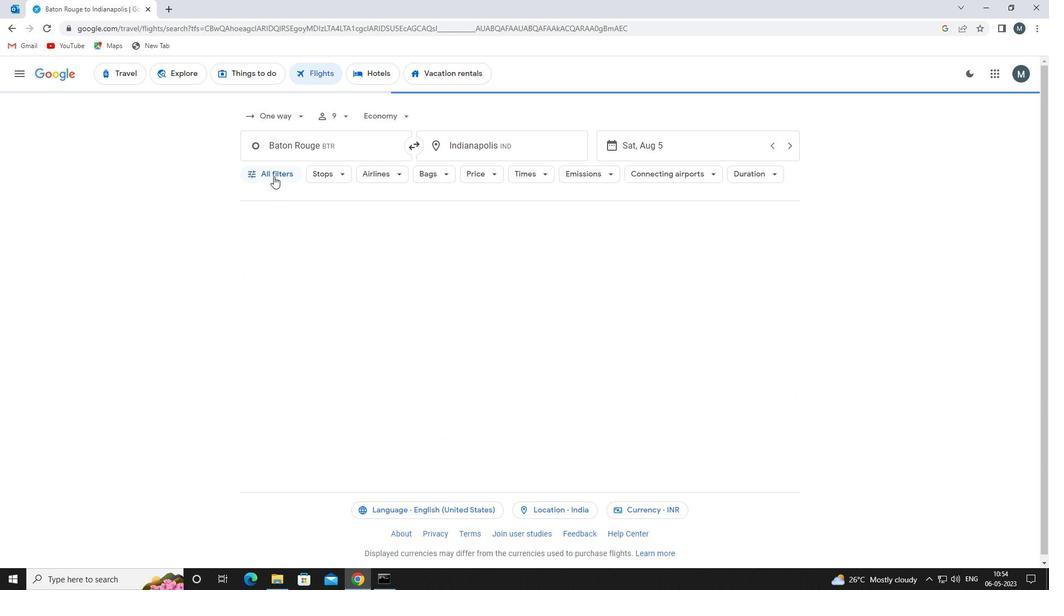 
Action: Mouse moved to (294, 282)
Screenshot: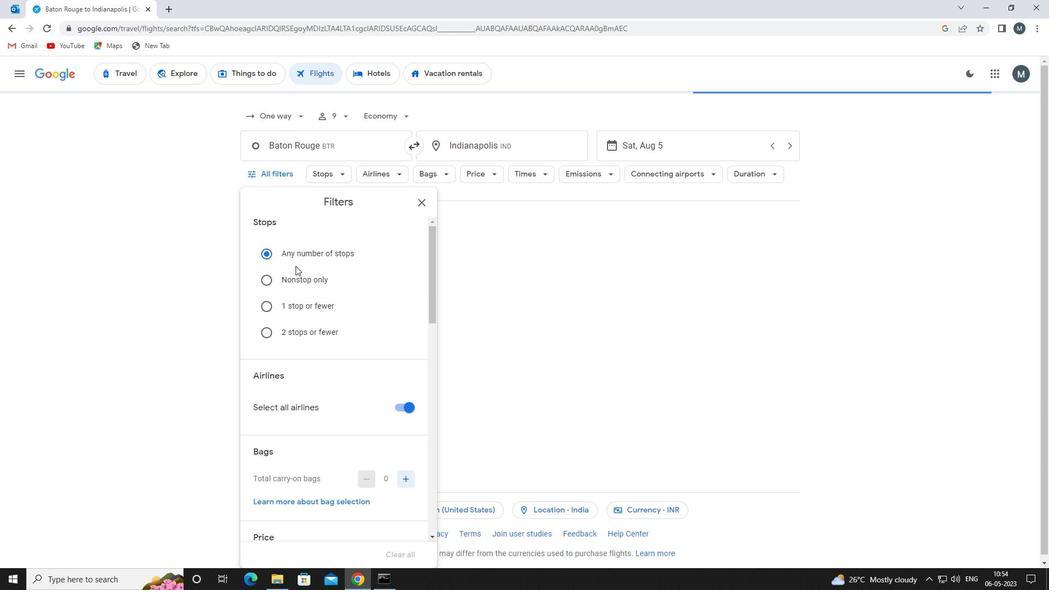 
Action: Mouse scrolled (294, 281) with delta (0, 0)
Screenshot: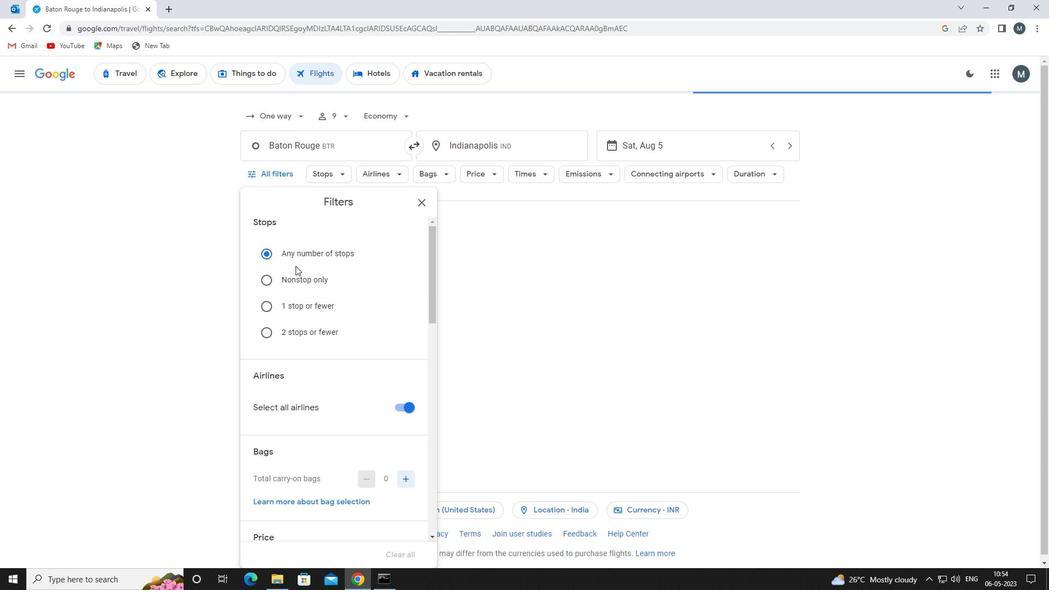 
Action: Mouse moved to (294, 283)
Screenshot: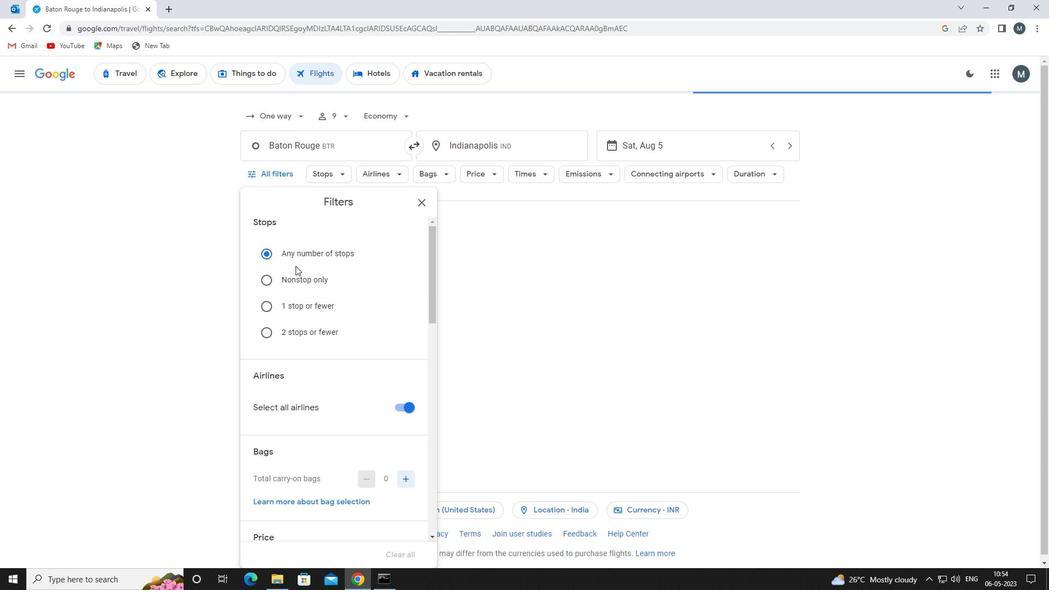 
Action: Mouse scrolled (294, 282) with delta (0, 0)
Screenshot: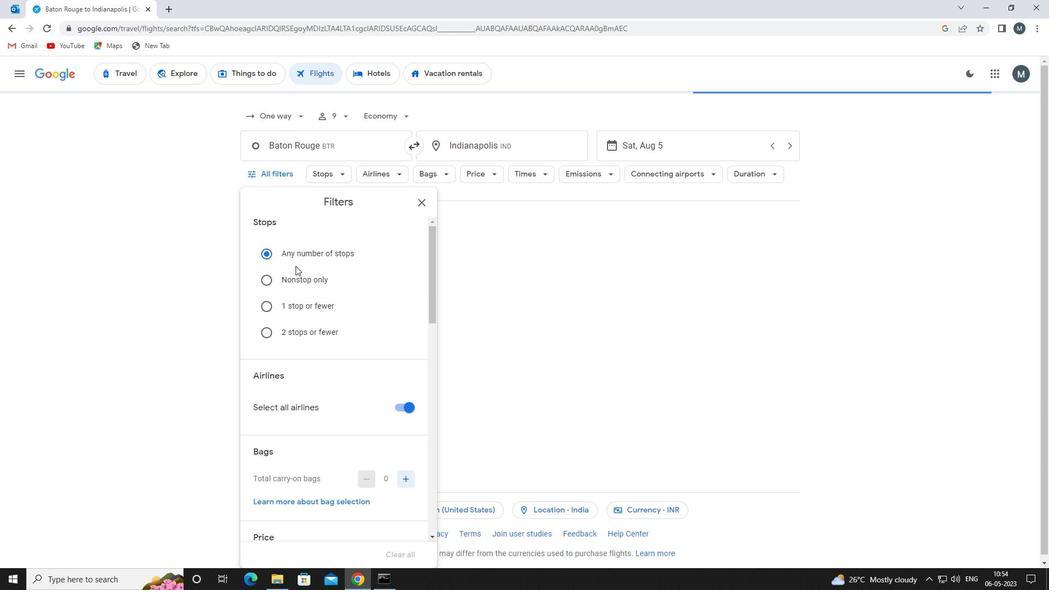 
Action: Mouse moved to (403, 297)
Screenshot: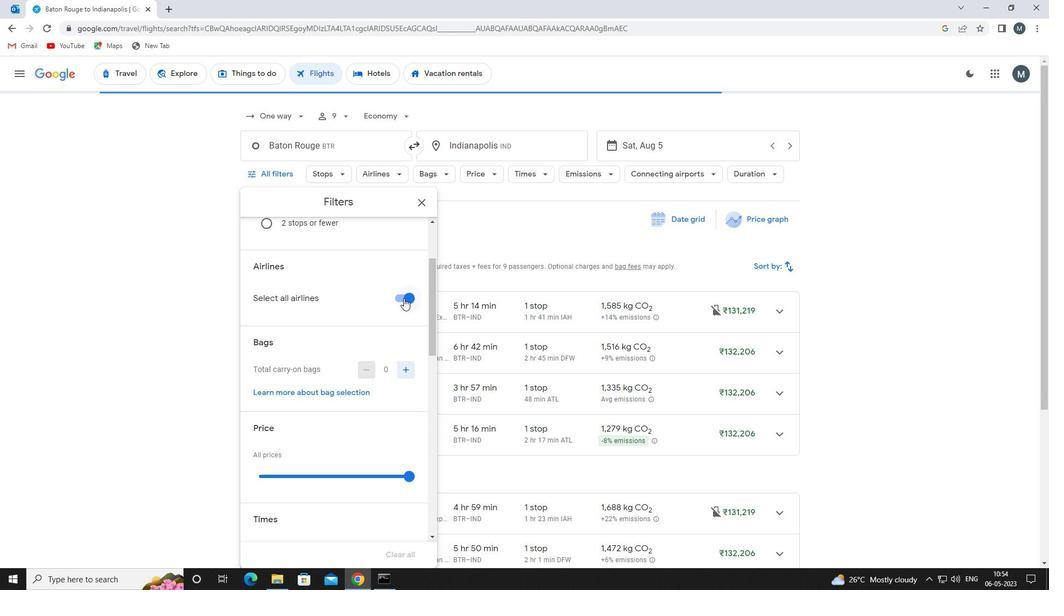 
Action: Mouse pressed left at (403, 297)
Screenshot: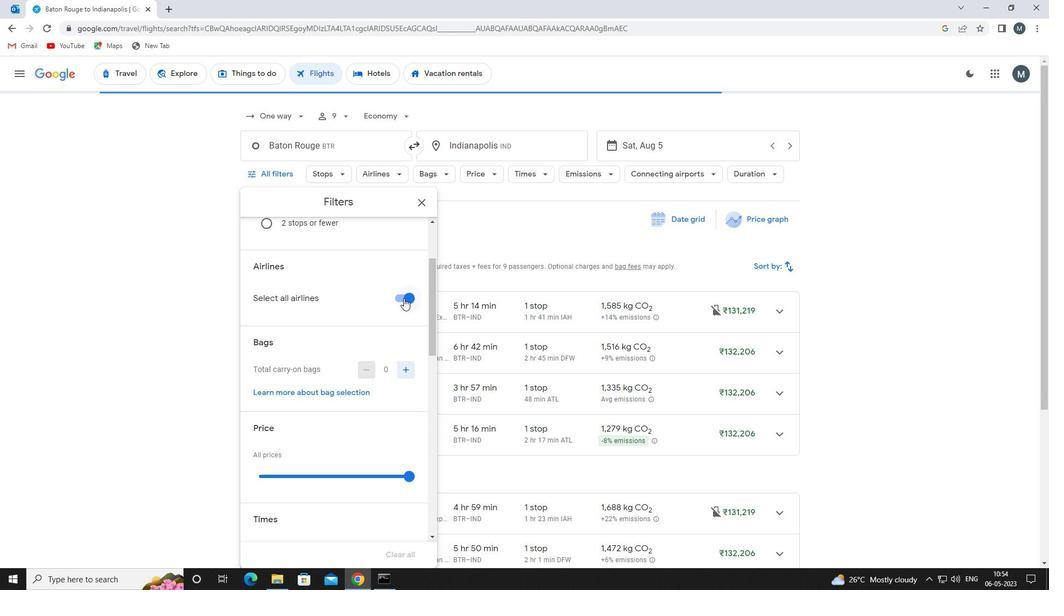 
Action: Mouse moved to (399, 297)
Screenshot: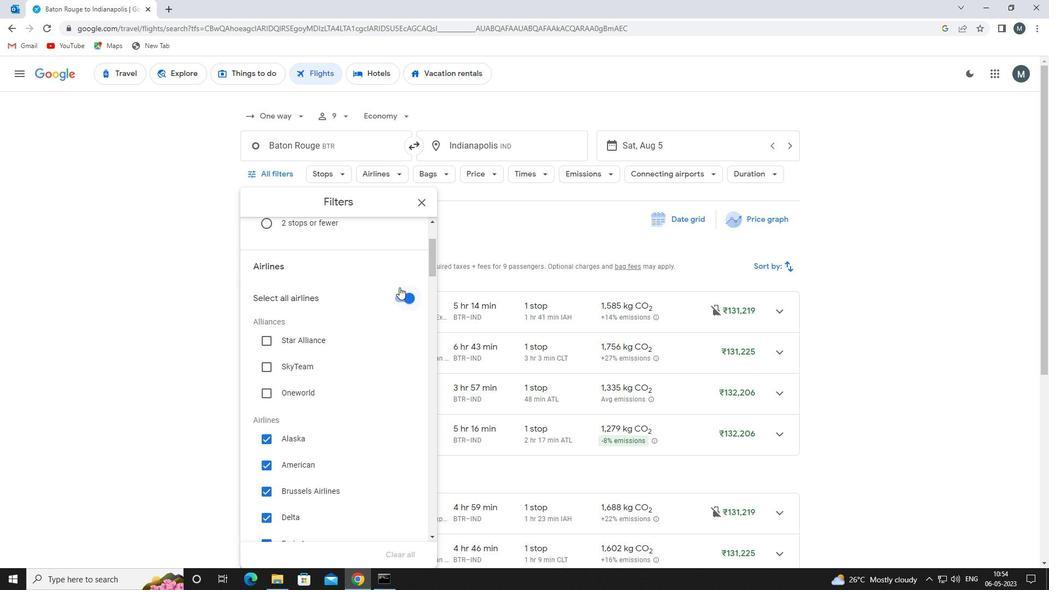 
Action: Mouse pressed left at (399, 297)
Screenshot: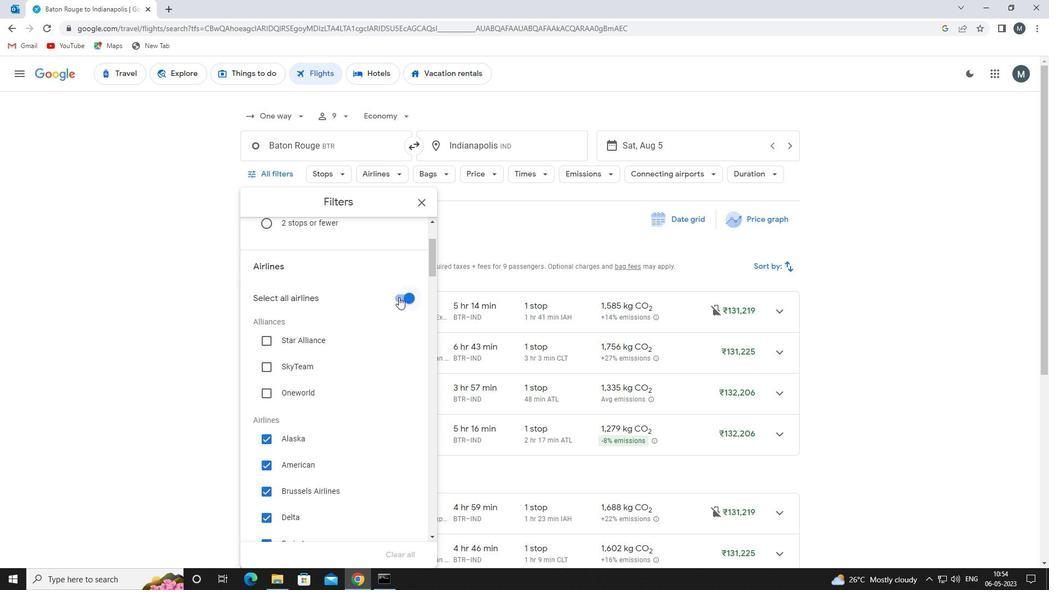 
Action: Mouse moved to (354, 334)
Screenshot: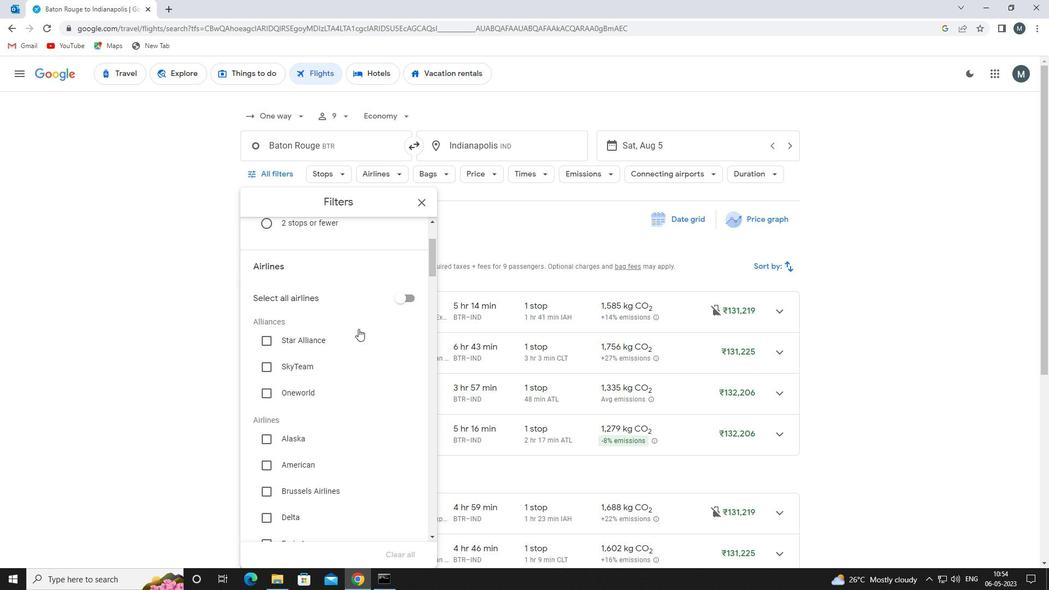 
Action: Mouse scrolled (354, 333) with delta (0, 0)
Screenshot: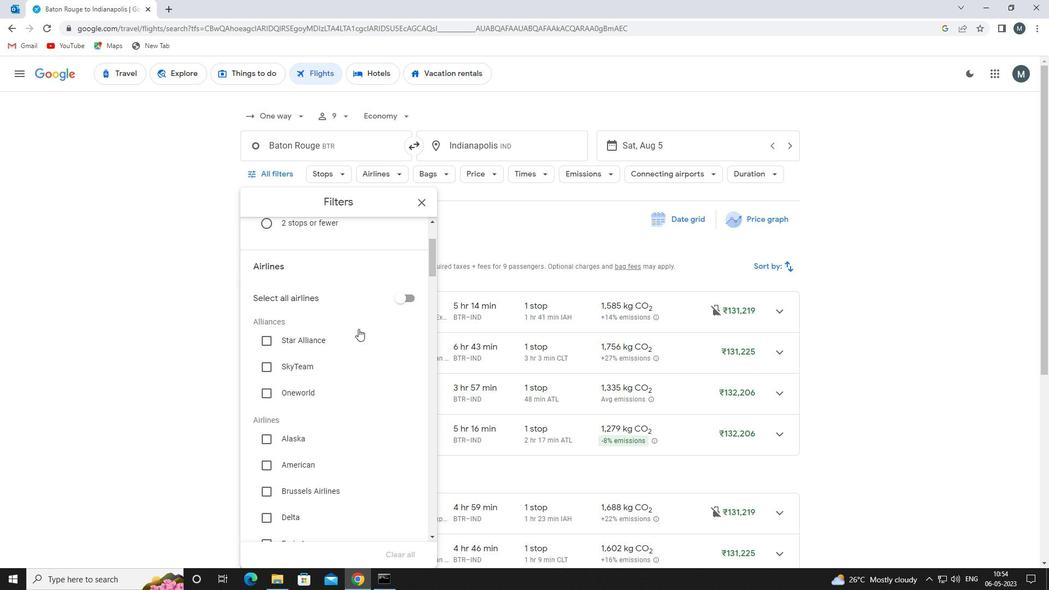 
Action: Mouse moved to (353, 335)
Screenshot: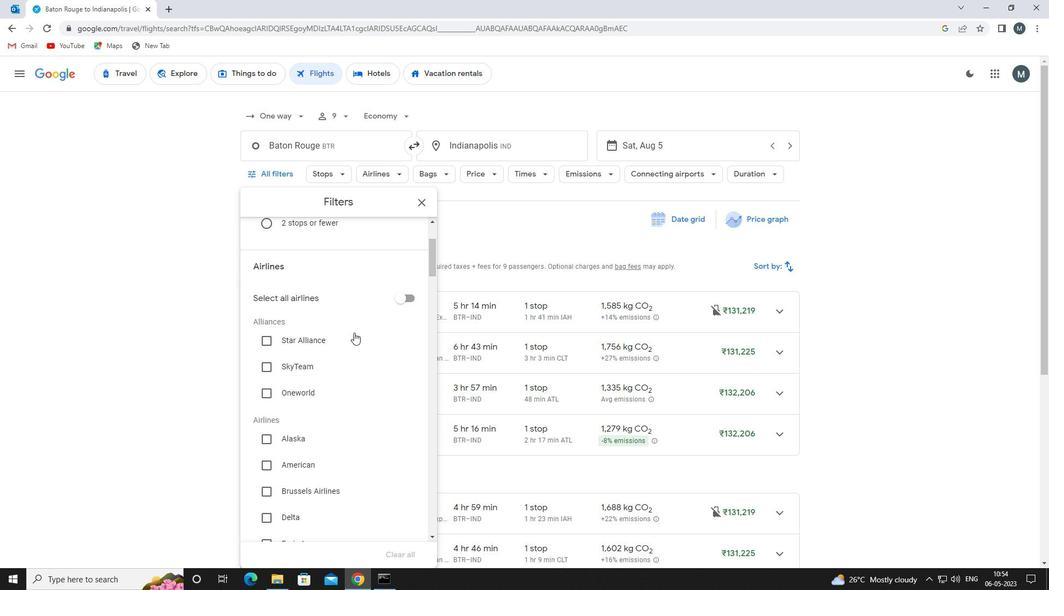 
Action: Mouse scrolled (353, 334) with delta (0, 0)
Screenshot: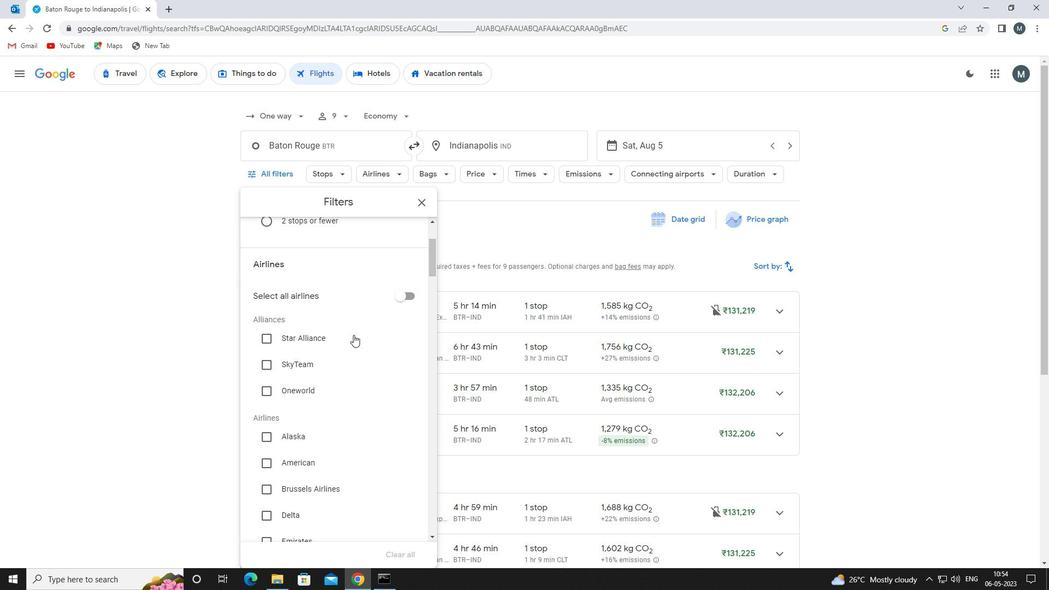 
Action: Mouse moved to (350, 339)
Screenshot: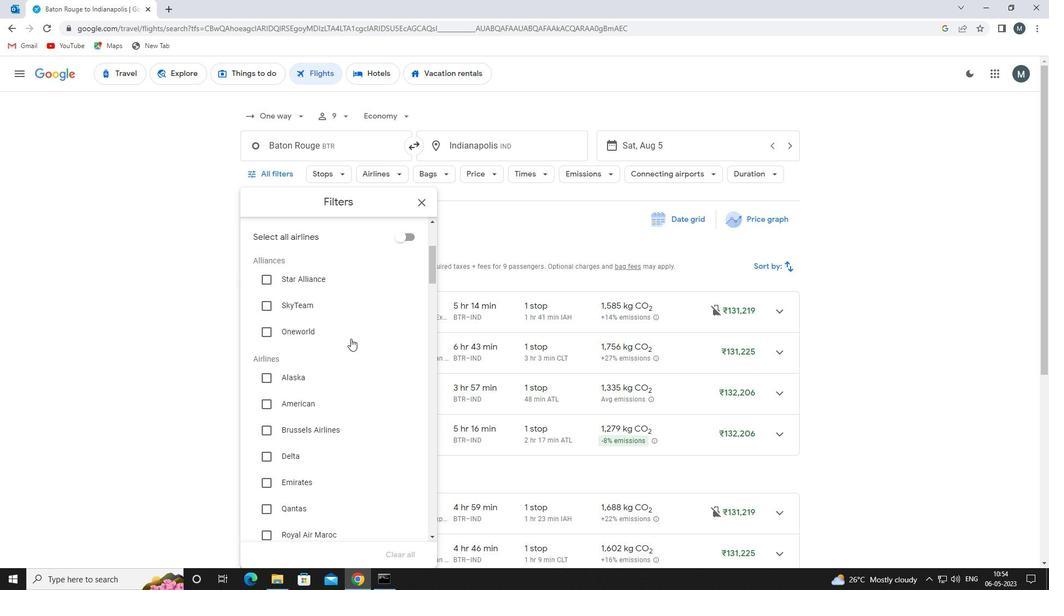 
Action: Mouse scrolled (350, 338) with delta (0, 0)
Screenshot: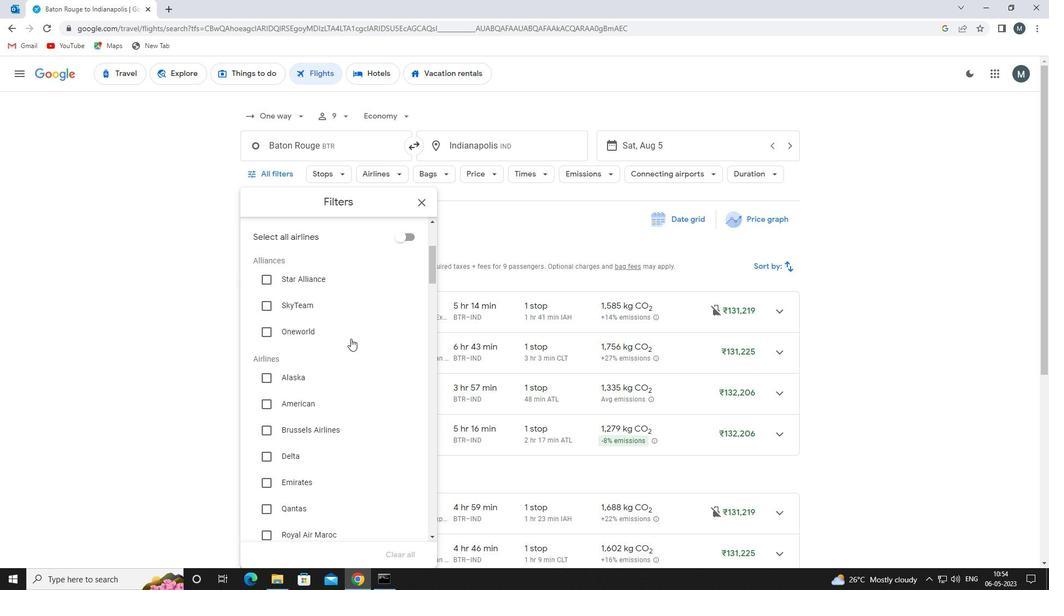 
Action: Mouse moved to (349, 341)
Screenshot: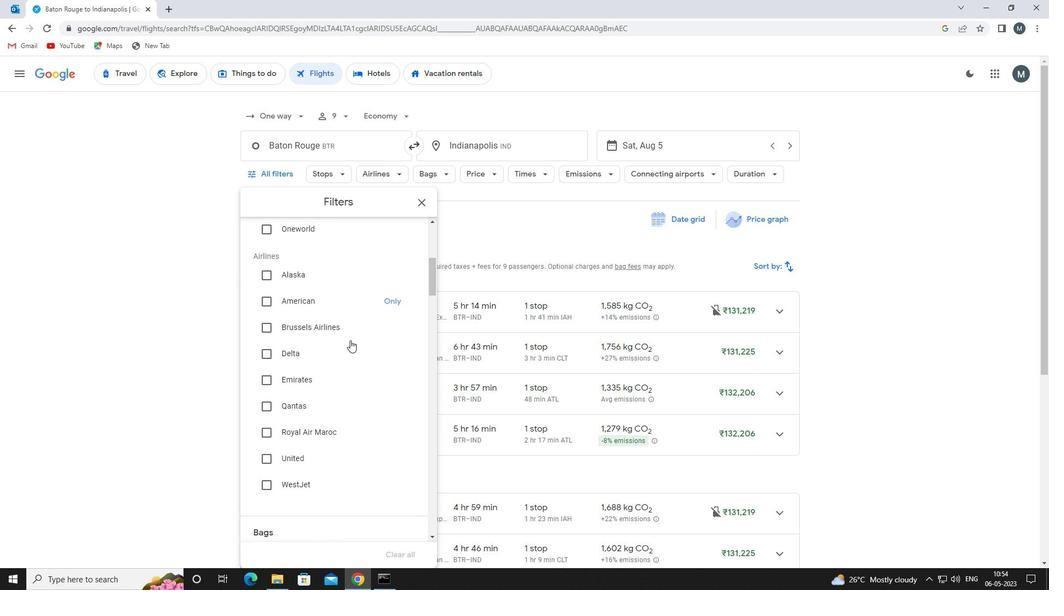 
Action: Mouse scrolled (349, 340) with delta (0, 0)
Screenshot: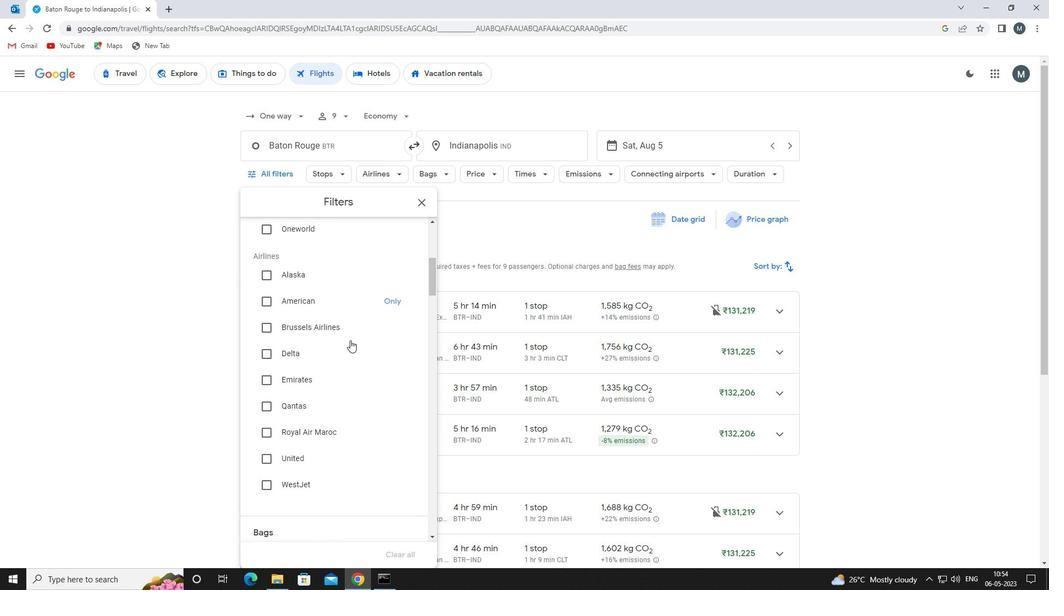 
Action: Mouse moved to (339, 342)
Screenshot: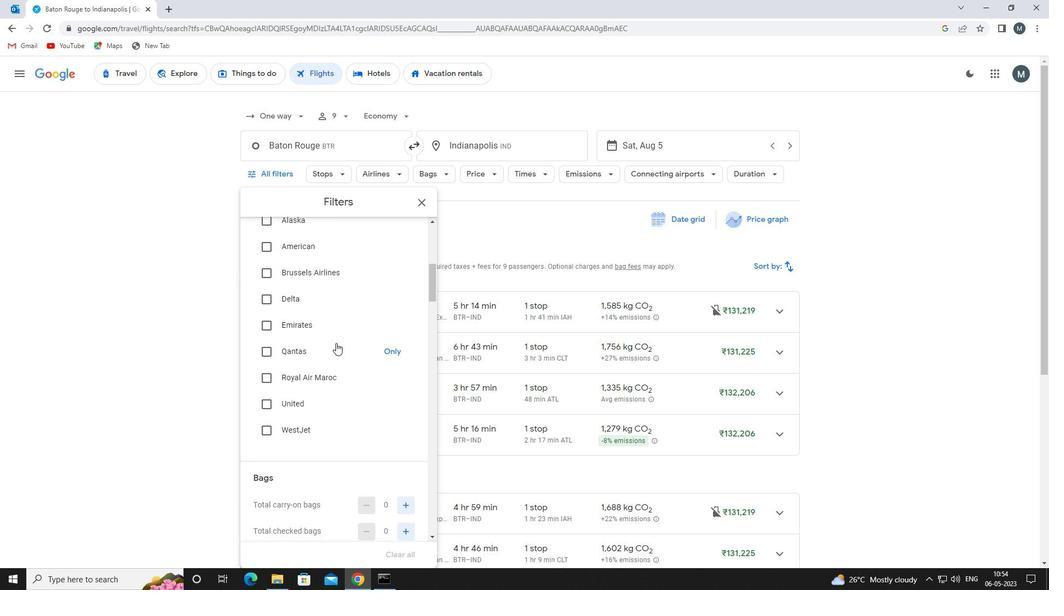 
Action: Mouse scrolled (339, 341) with delta (0, 0)
Screenshot: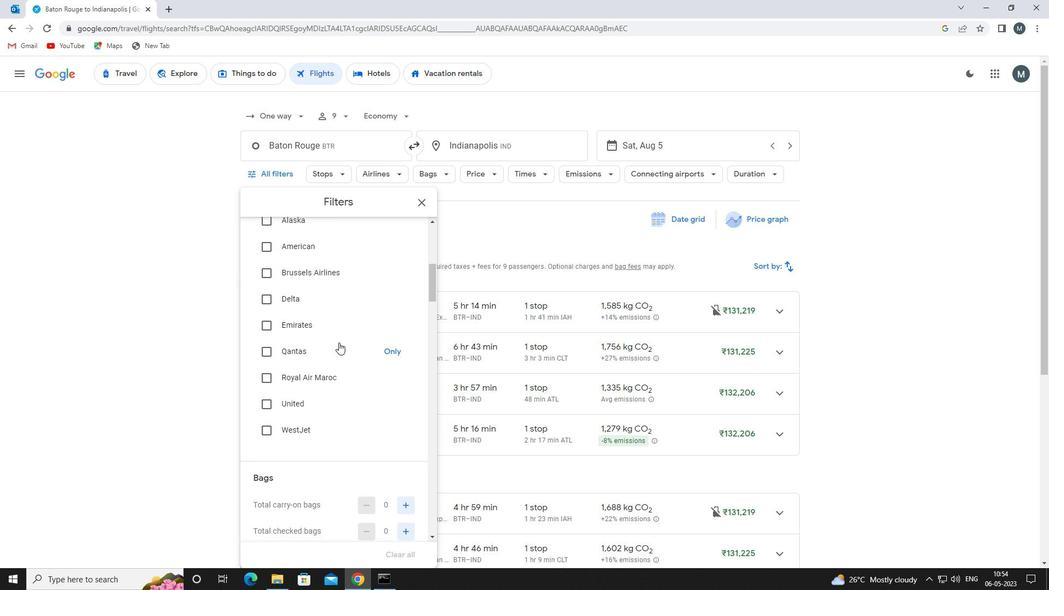 
Action: Mouse scrolled (339, 341) with delta (0, 0)
Screenshot: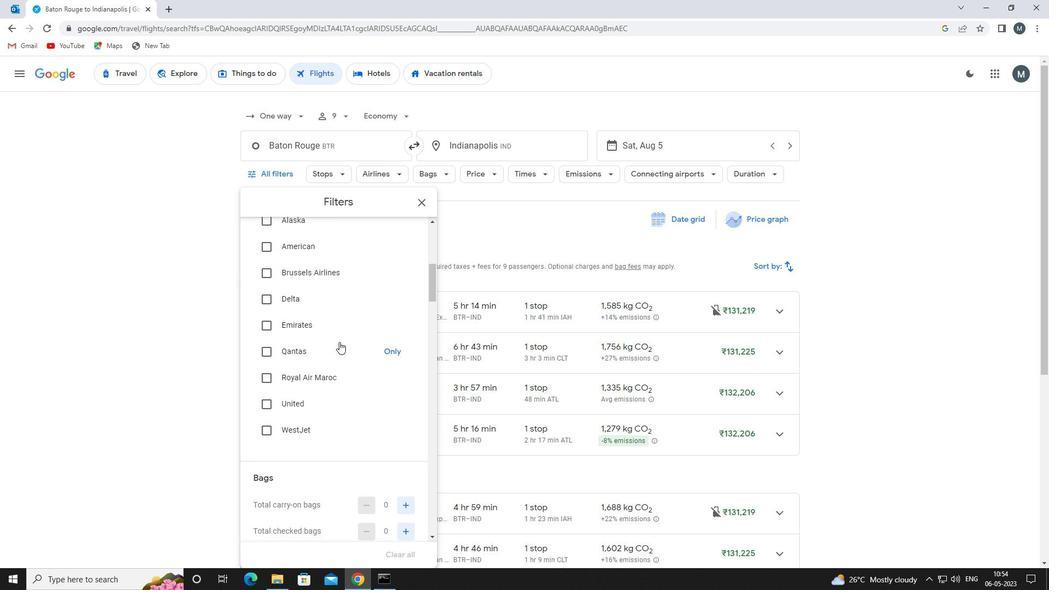 
Action: Mouse scrolled (339, 341) with delta (0, 0)
Screenshot: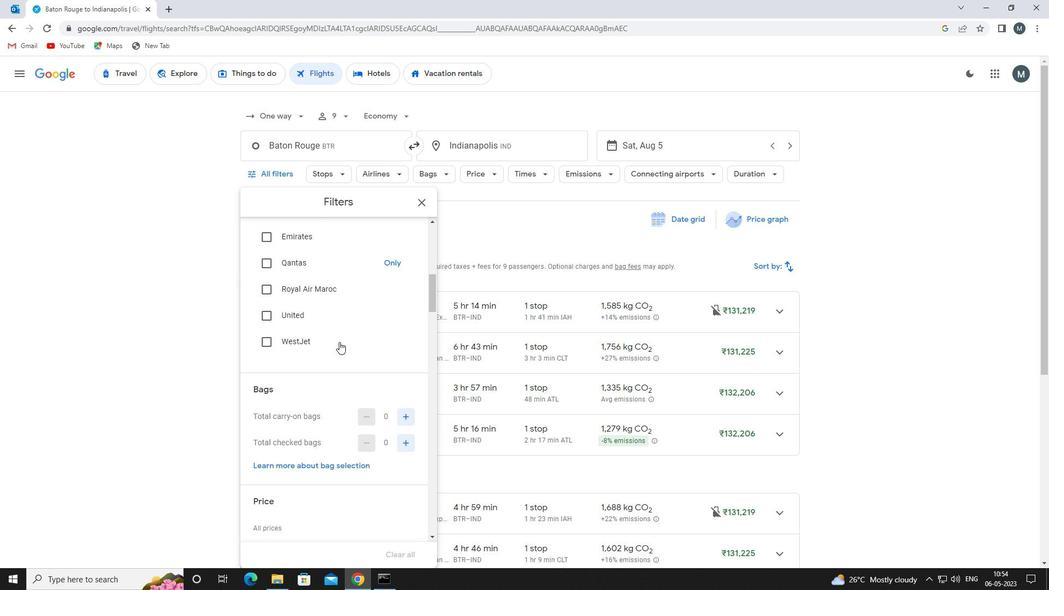 
Action: Mouse moved to (401, 366)
Screenshot: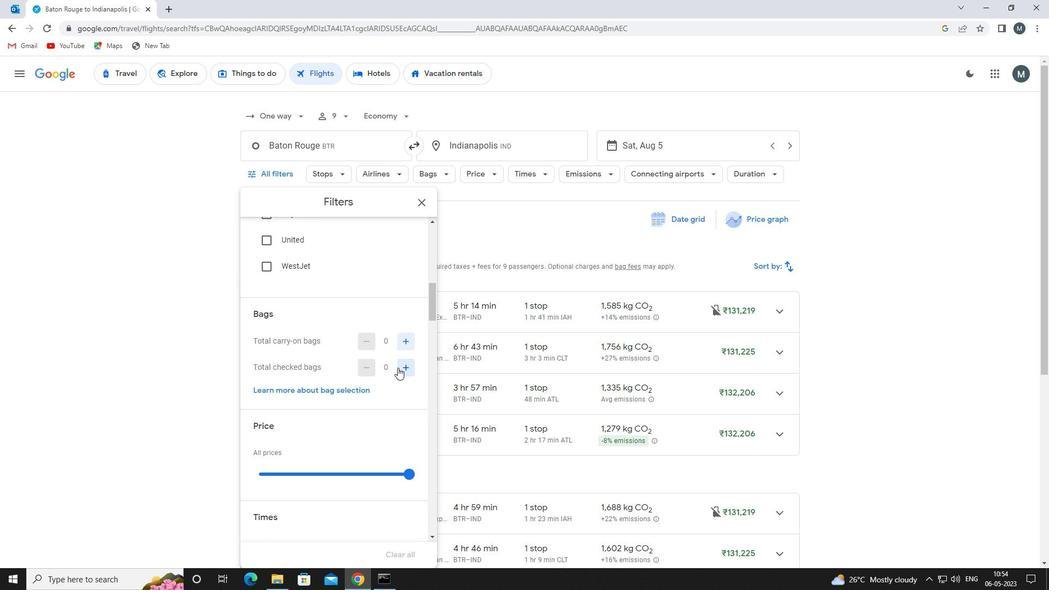 
Action: Mouse pressed left at (401, 366)
Screenshot: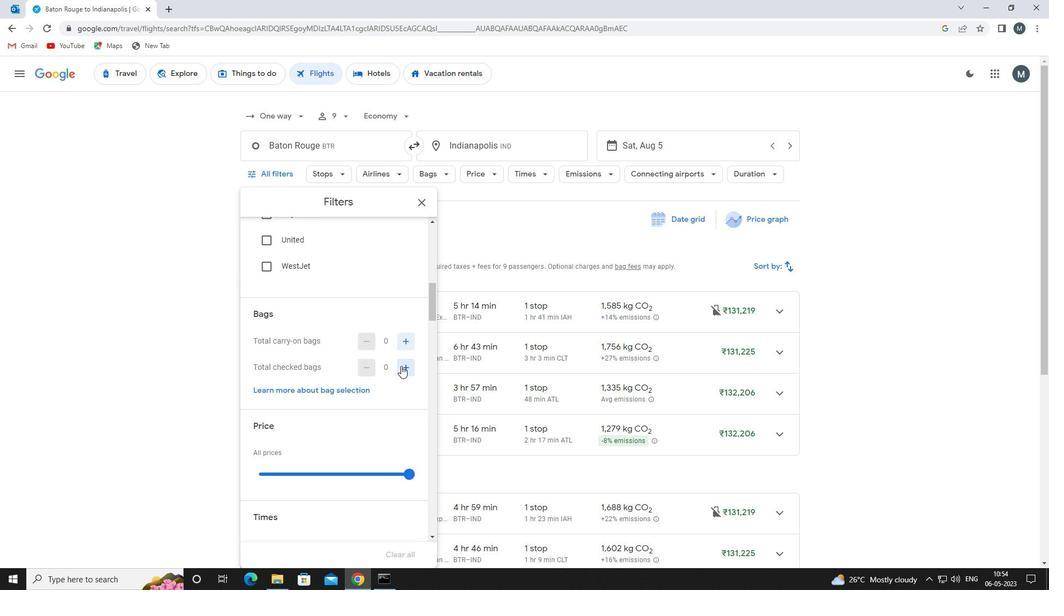 
Action: Mouse pressed left at (401, 366)
Screenshot: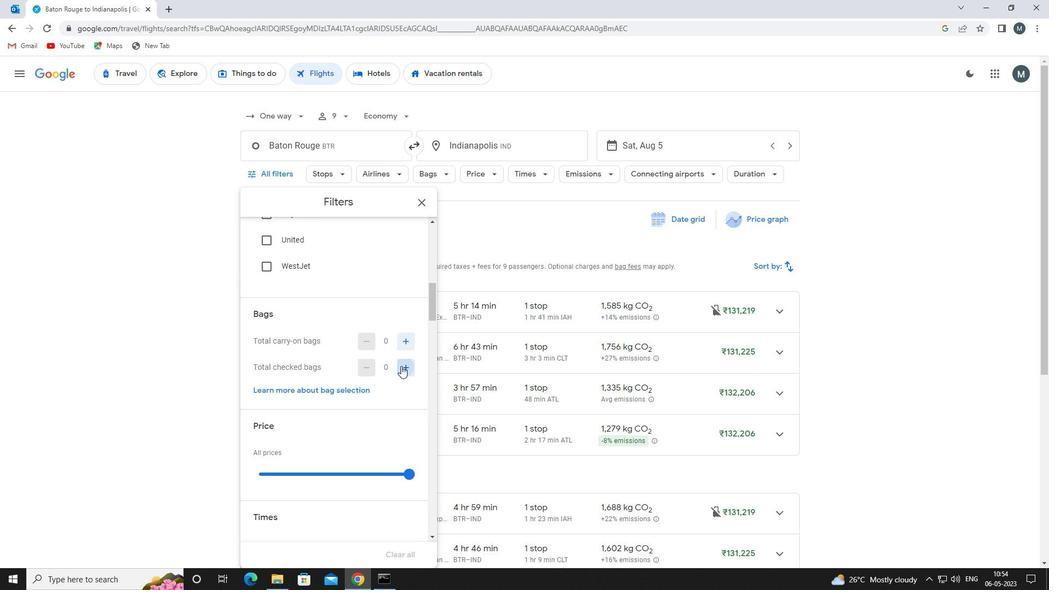 
Action: Mouse pressed left at (401, 366)
Screenshot: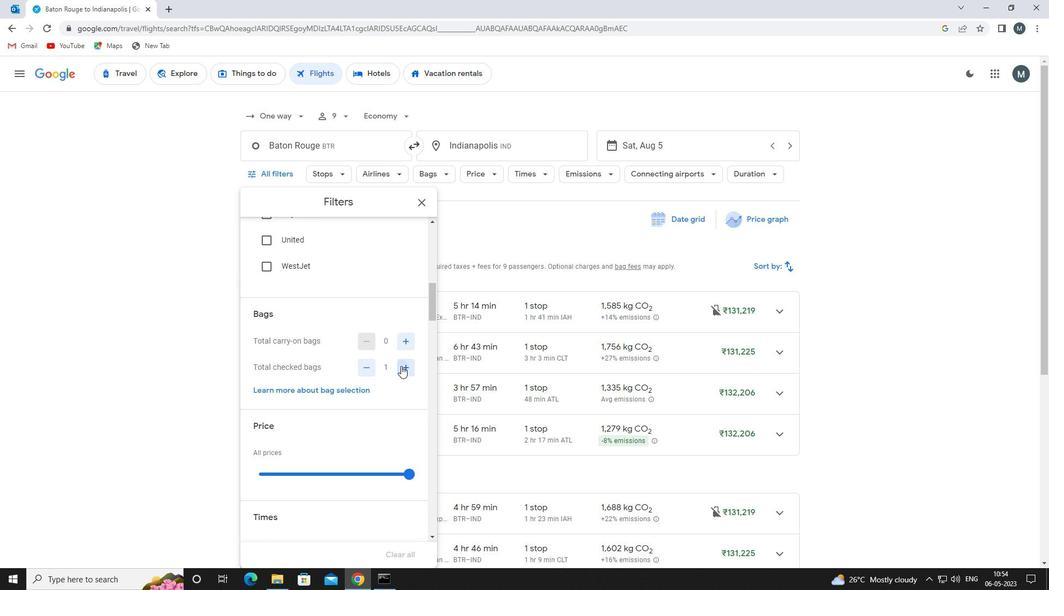 
Action: Mouse pressed left at (401, 366)
Screenshot: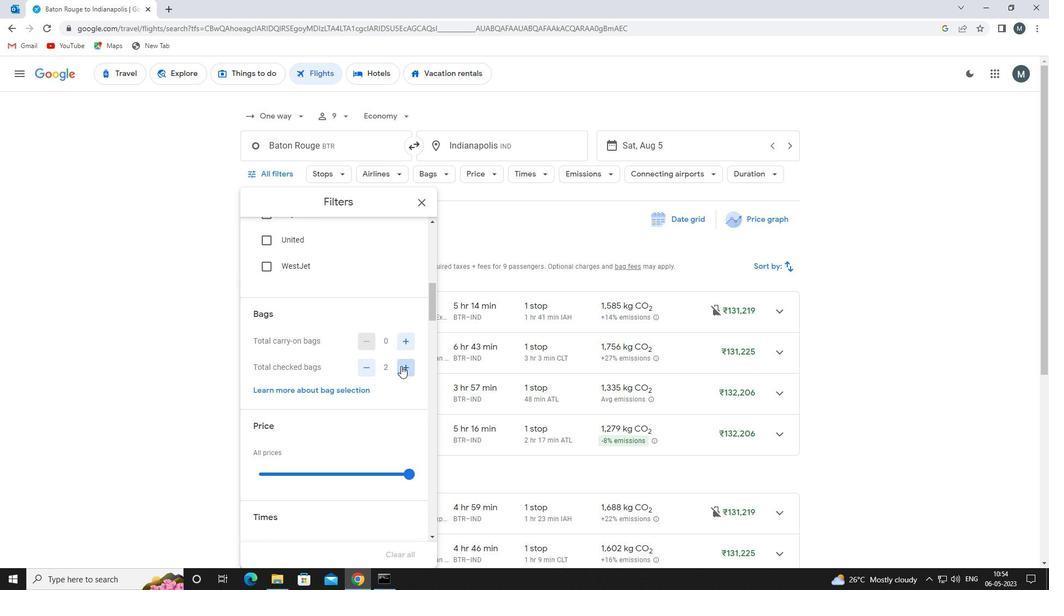 
Action: Mouse pressed left at (401, 366)
Screenshot: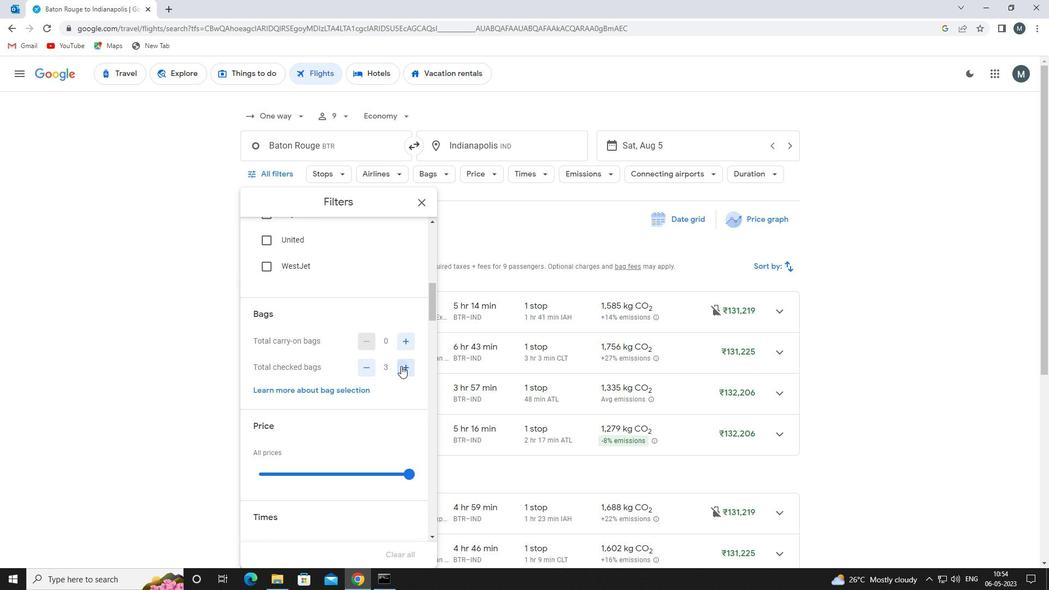 
Action: Mouse pressed left at (401, 366)
Screenshot: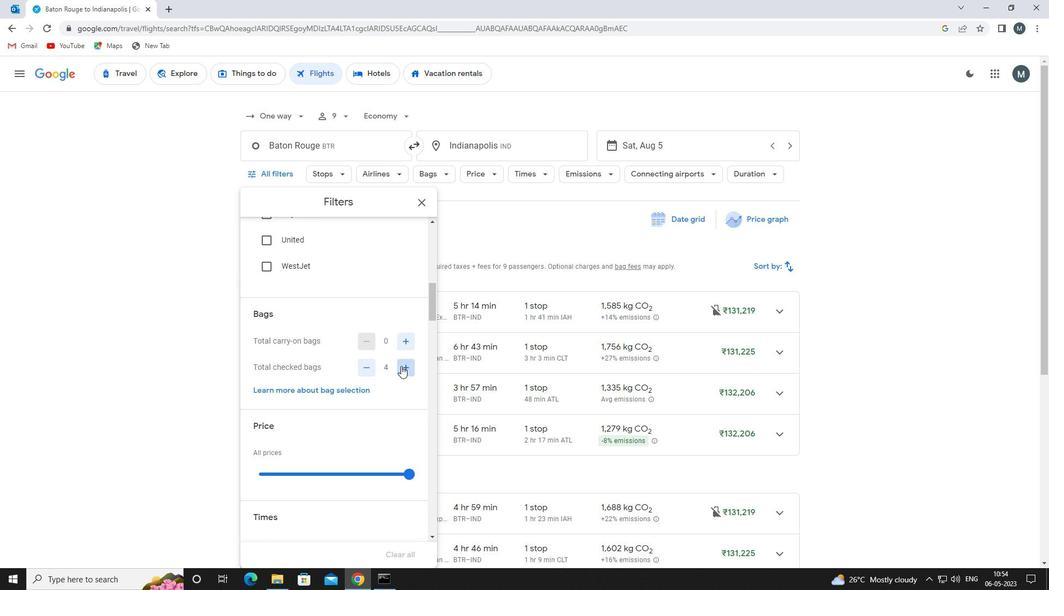 
Action: Mouse moved to (359, 340)
Screenshot: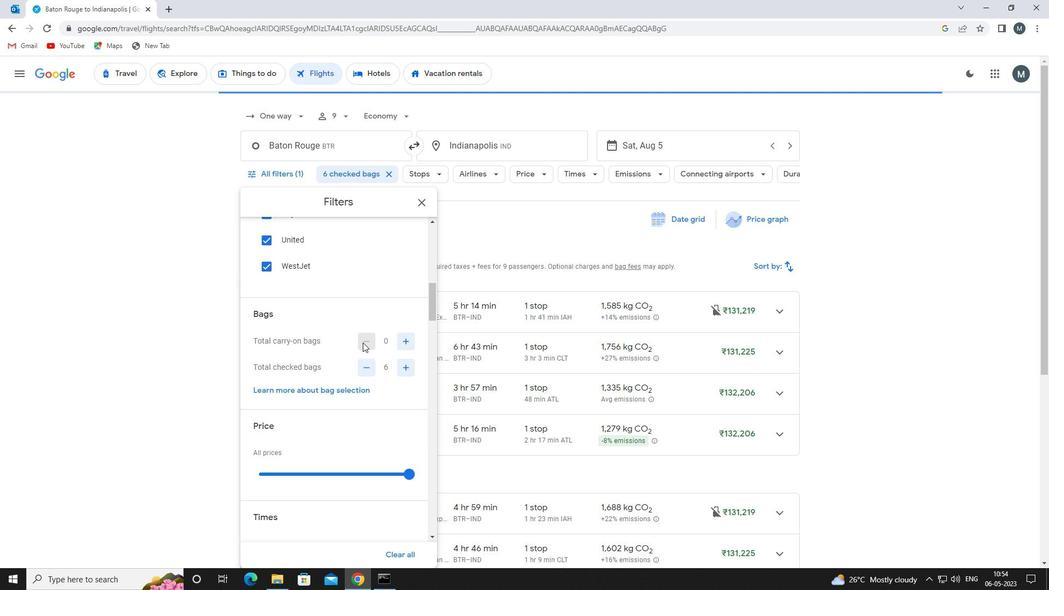 
Action: Mouse scrolled (359, 339) with delta (0, 0)
Screenshot: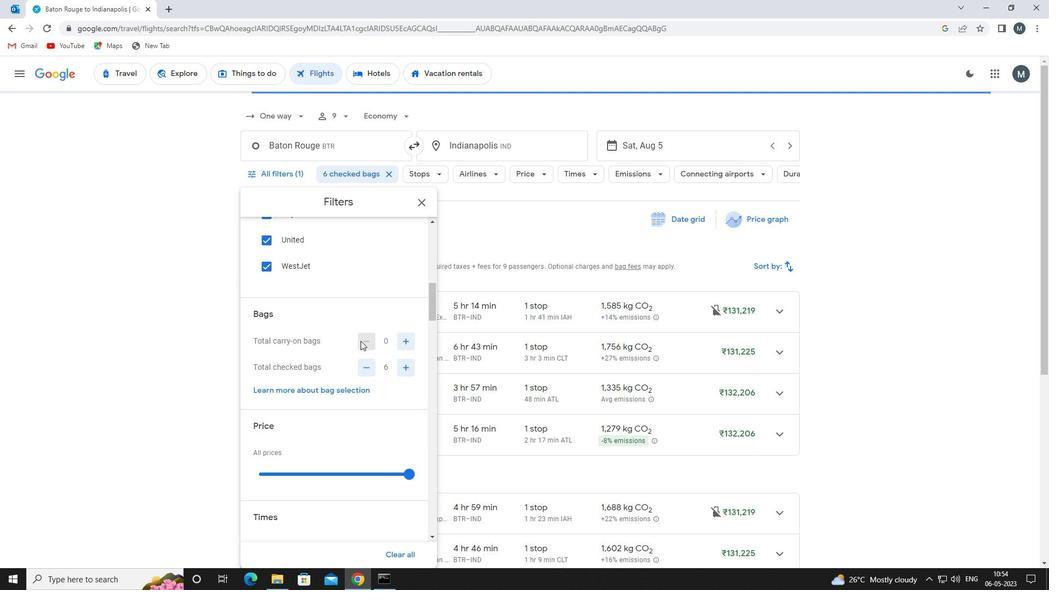 
Action: Mouse moved to (358, 339)
Screenshot: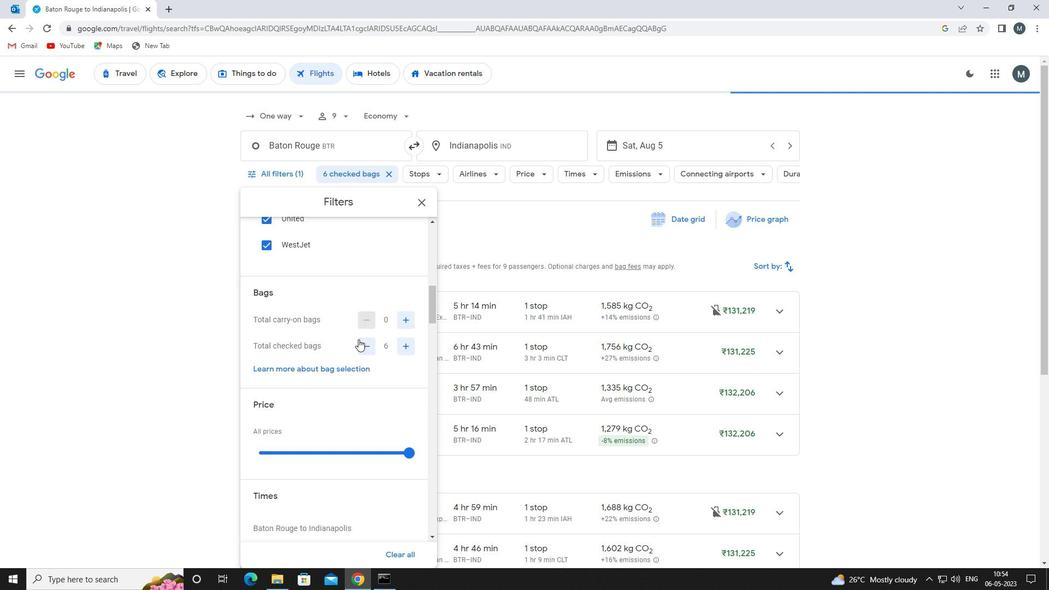 
Action: Mouse scrolled (358, 338) with delta (0, 0)
Screenshot: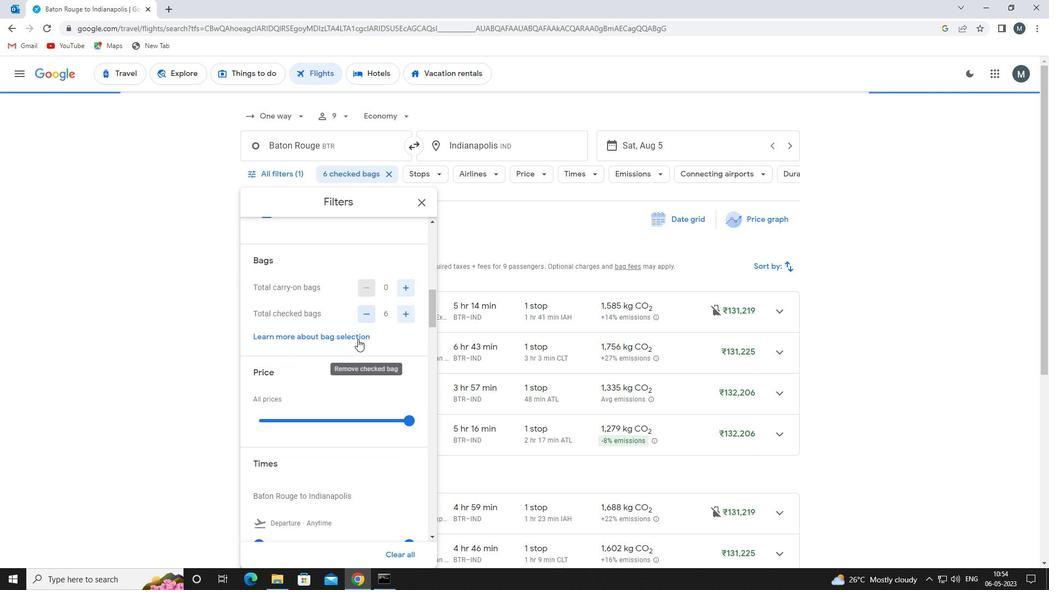 
Action: Mouse moved to (321, 360)
Screenshot: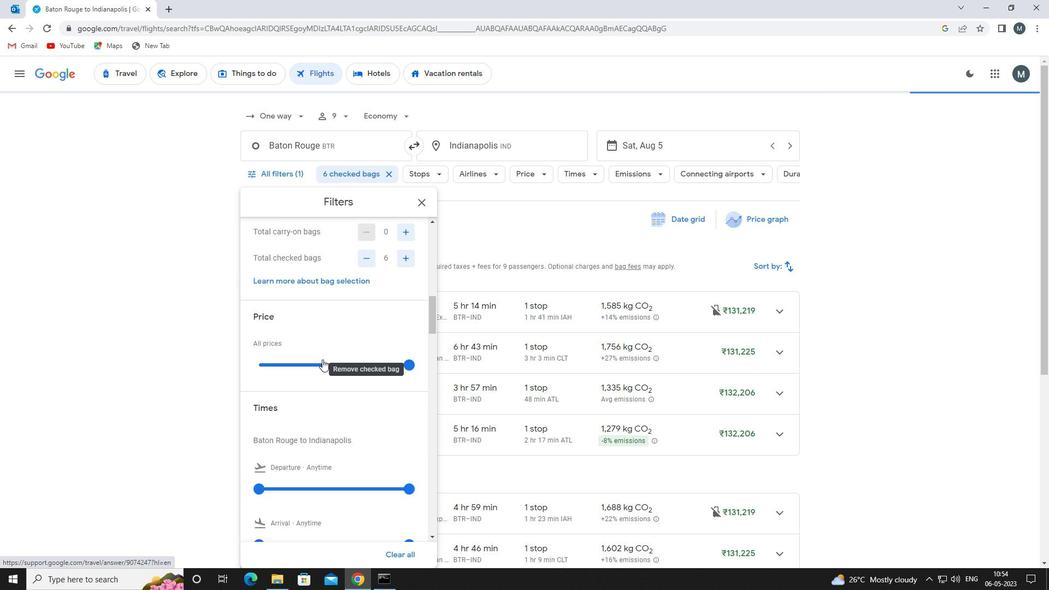 
Action: Mouse pressed left at (321, 360)
Screenshot: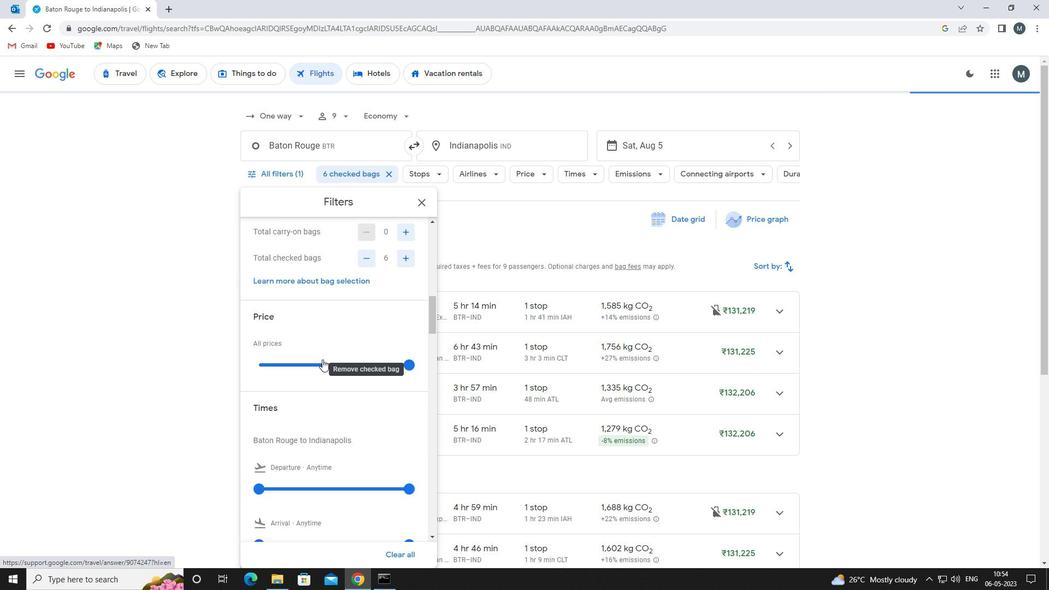 
Action: Mouse pressed left at (321, 360)
Screenshot: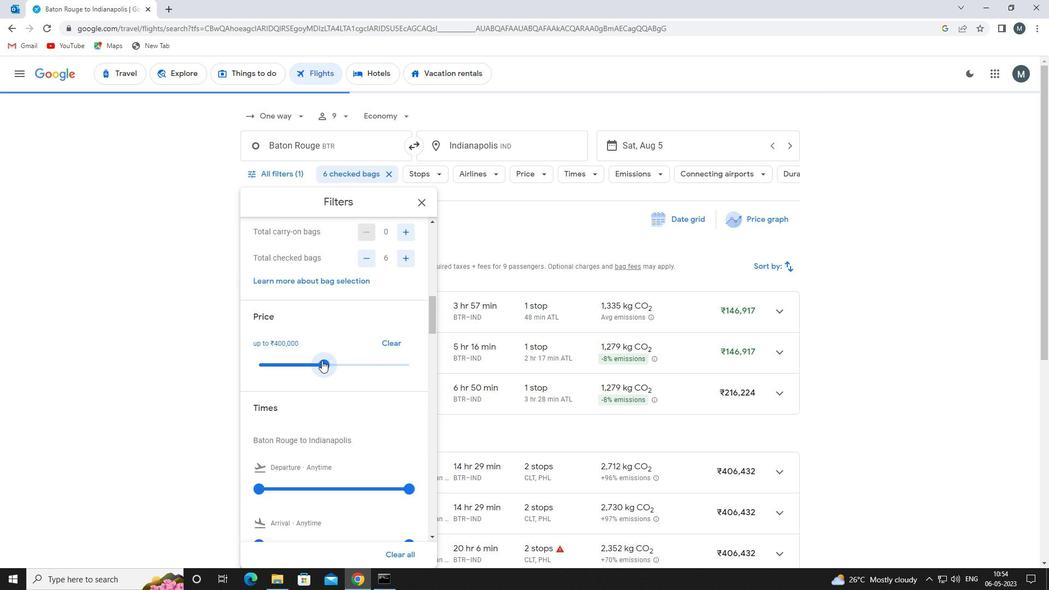 
Action: Mouse moved to (282, 331)
Screenshot: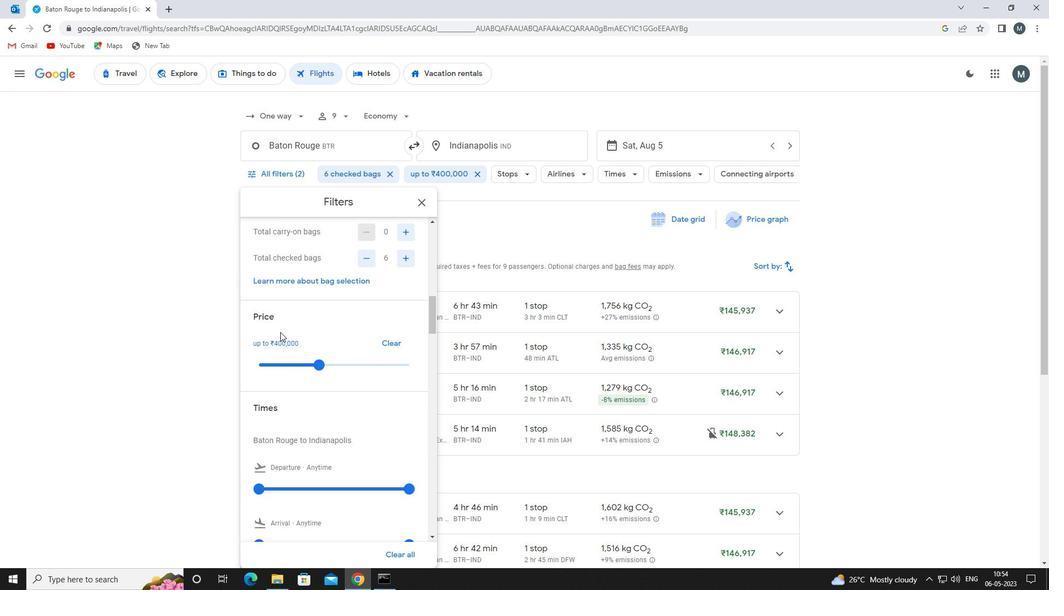 
Action: Mouse scrolled (282, 330) with delta (0, 0)
Screenshot: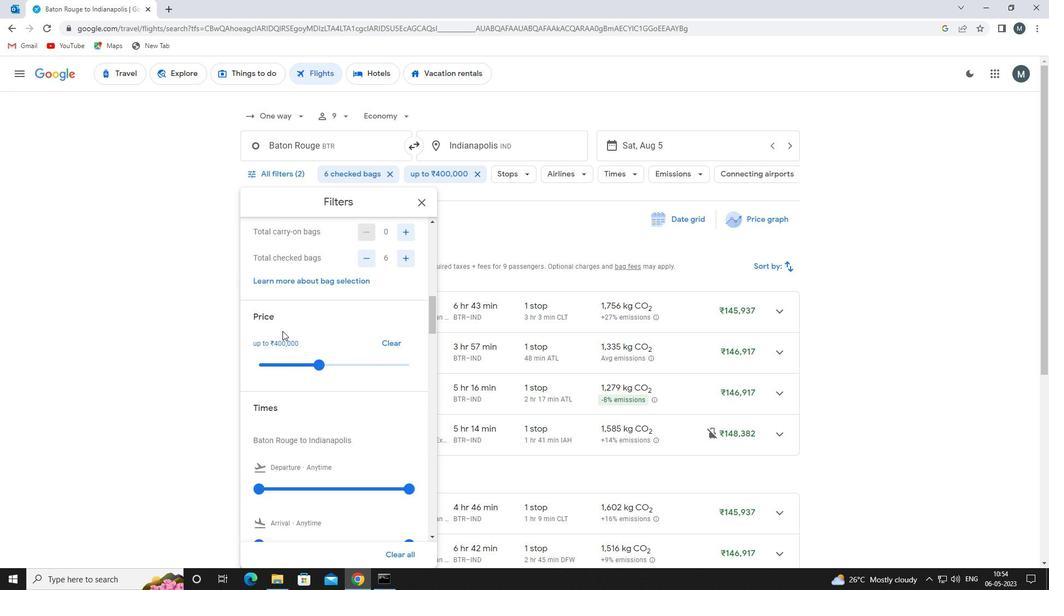 
Action: Mouse scrolled (282, 330) with delta (0, 0)
Screenshot: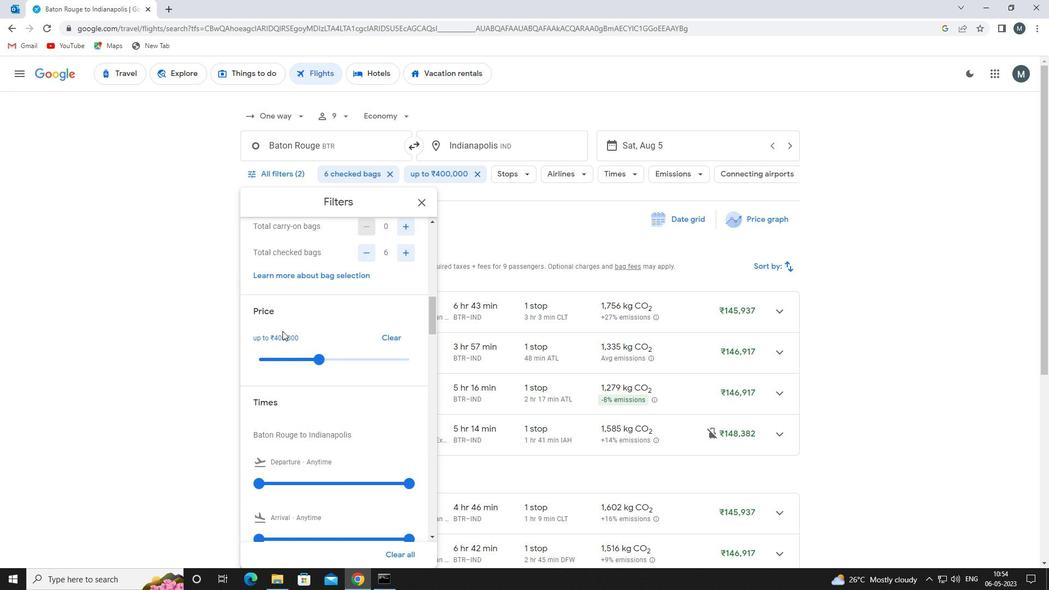 
Action: Mouse scrolled (282, 330) with delta (0, 0)
Screenshot: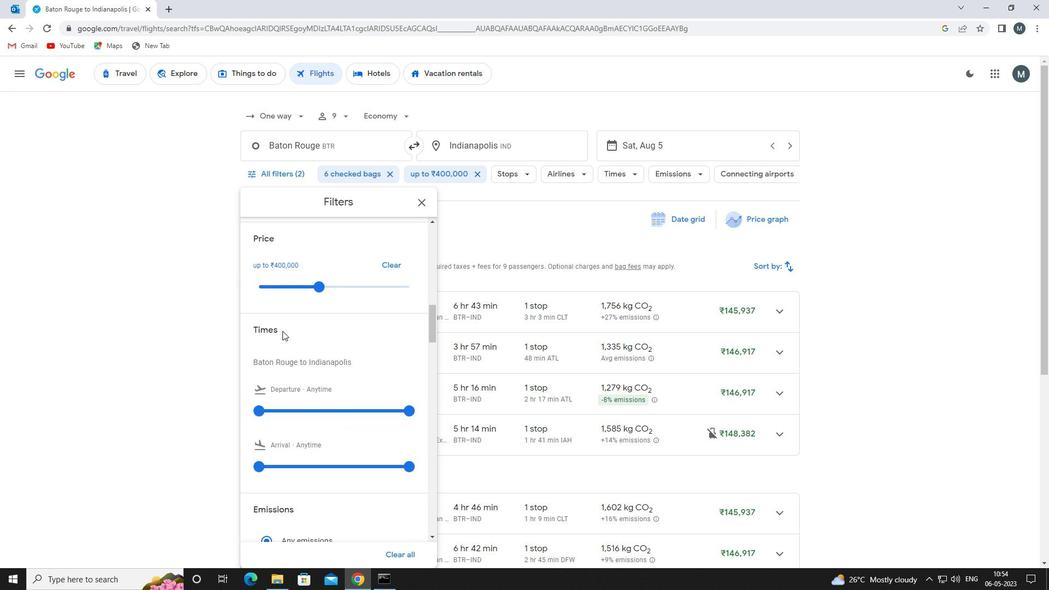 
Action: Mouse moved to (265, 326)
Screenshot: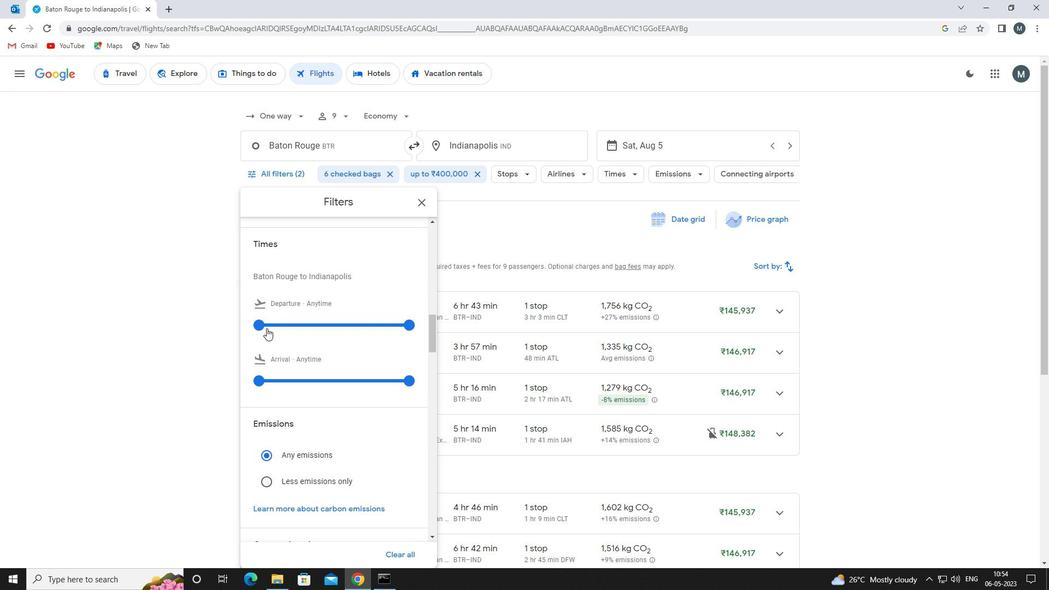 
Action: Mouse pressed left at (265, 326)
Screenshot: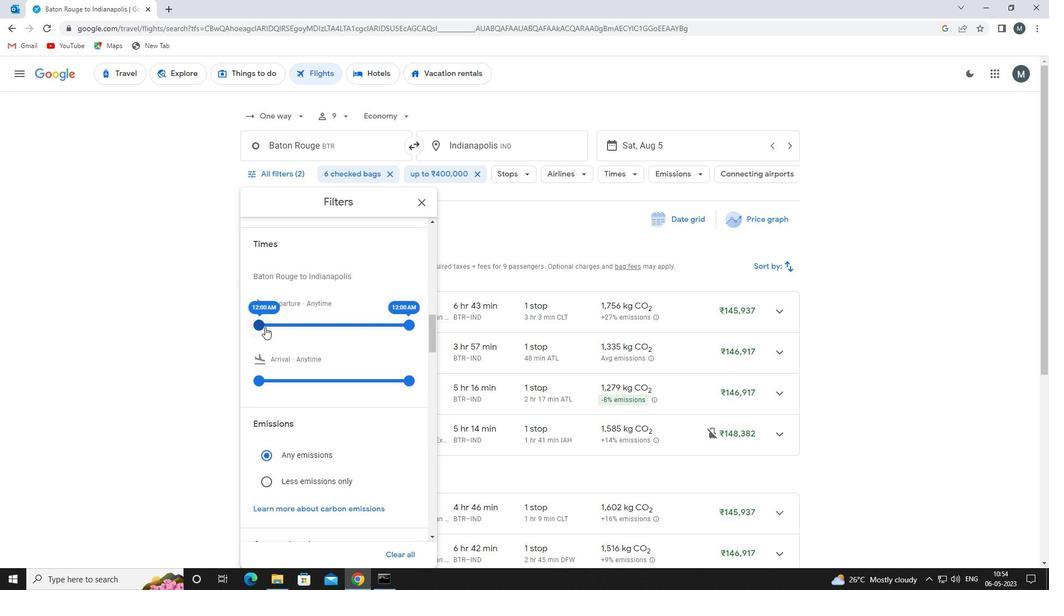 
Action: Mouse moved to (403, 324)
Screenshot: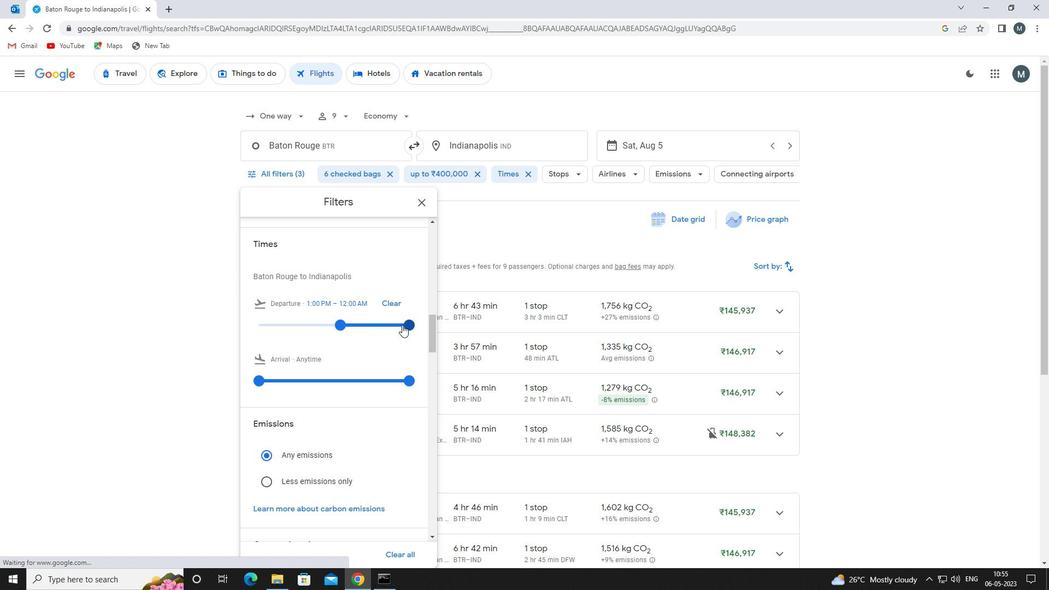 
Action: Mouse pressed left at (403, 324)
Screenshot: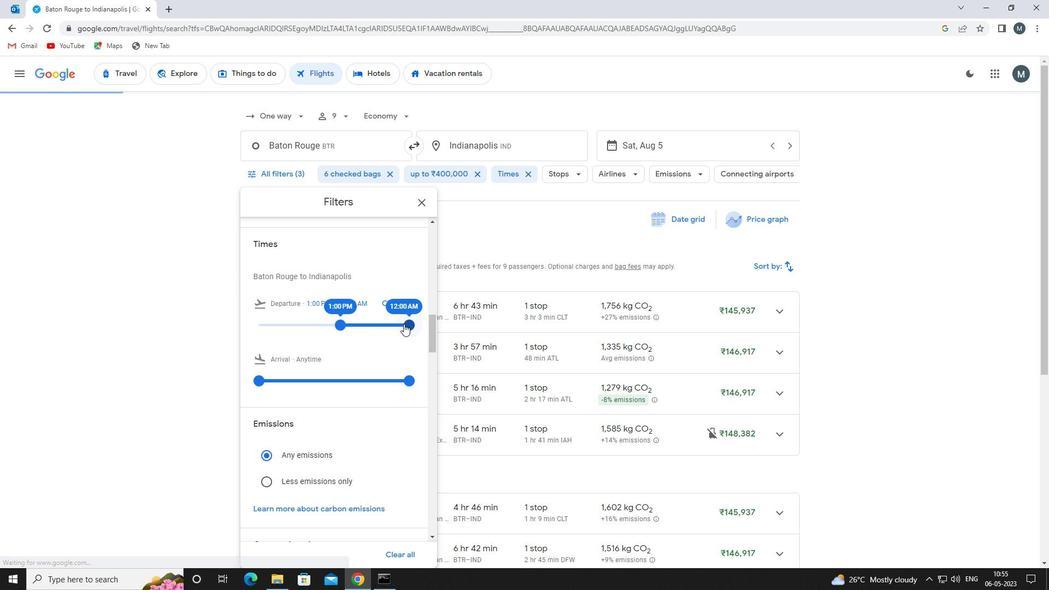 
Action: Mouse moved to (344, 327)
Screenshot: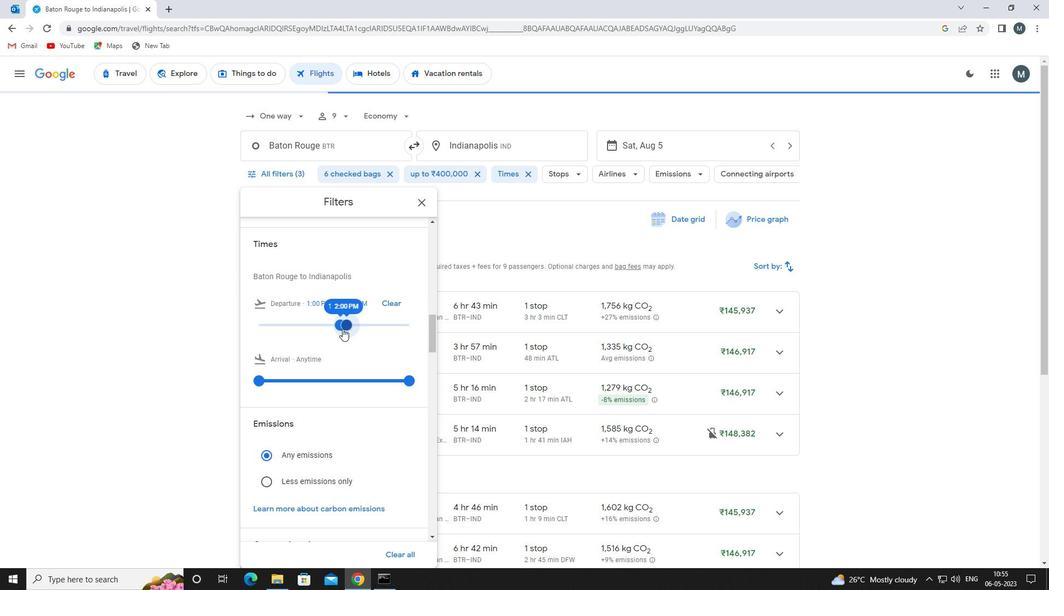 
Action: Mouse scrolled (344, 326) with delta (0, 0)
Screenshot: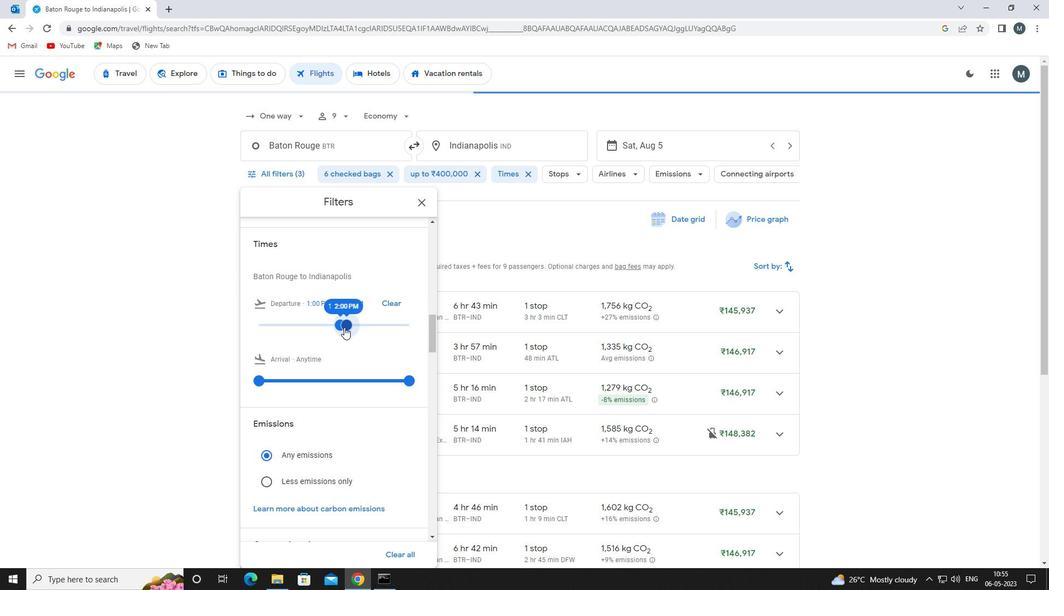 
Action: Mouse moved to (423, 205)
Screenshot: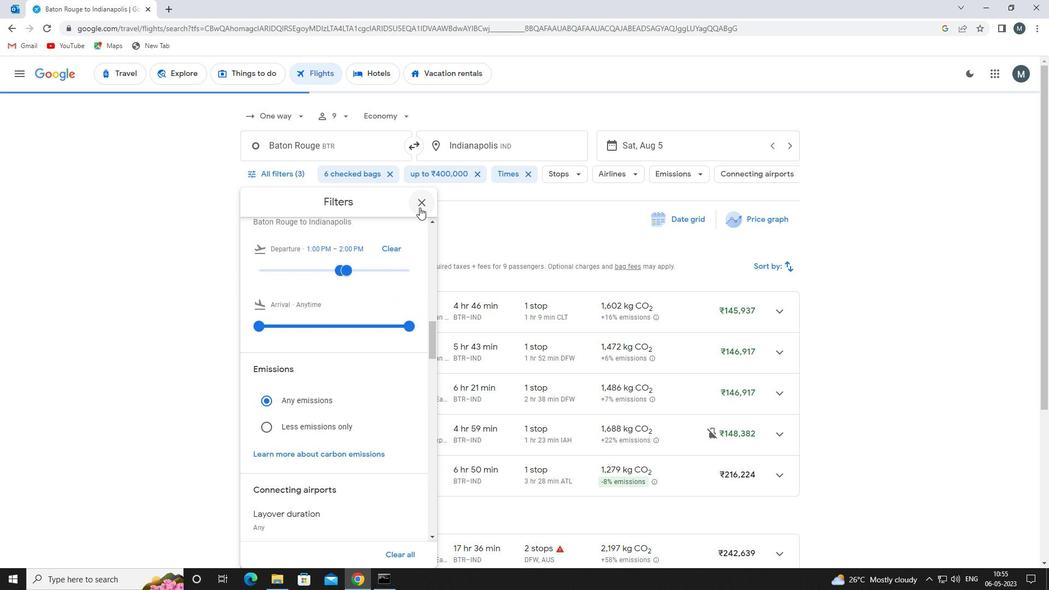 
Action: Mouse pressed left at (423, 205)
Screenshot: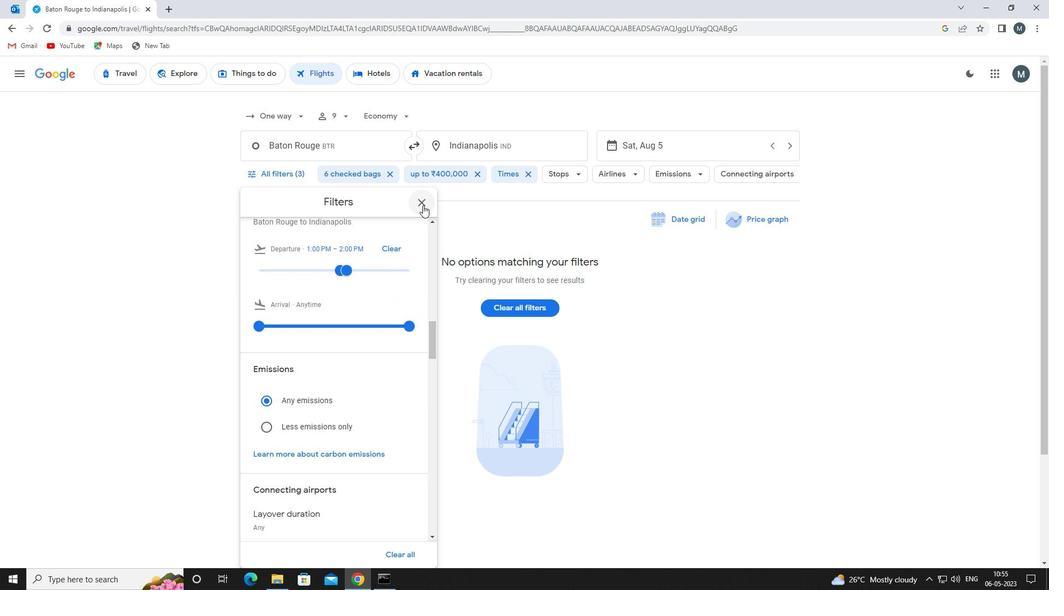 
Action: Mouse moved to (417, 206)
Screenshot: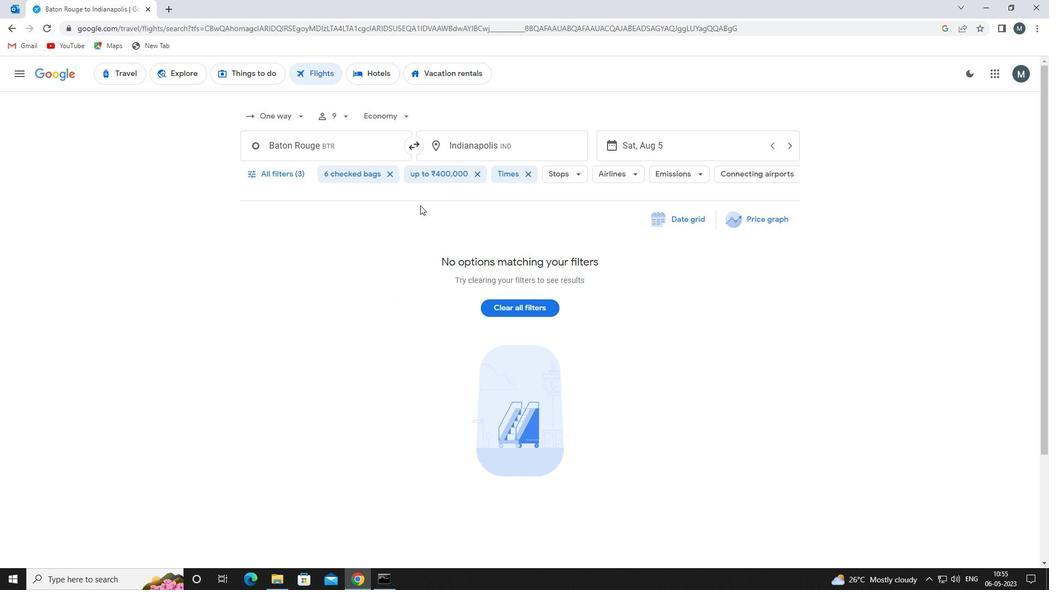 
